 Task: Change the Trello board background using images of Bhutan from Unsplash.
Action: Mouse moved to (1067, 452)
Screenshot: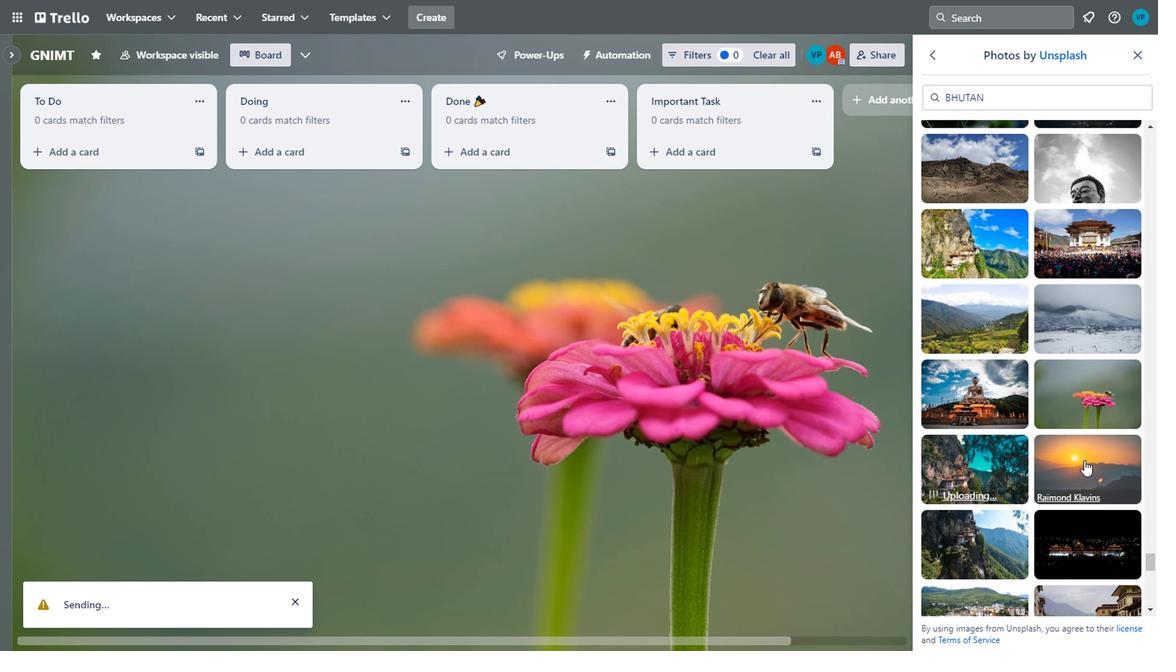 
Action: Mouse pressed left at (1067, 452)
Screenshot: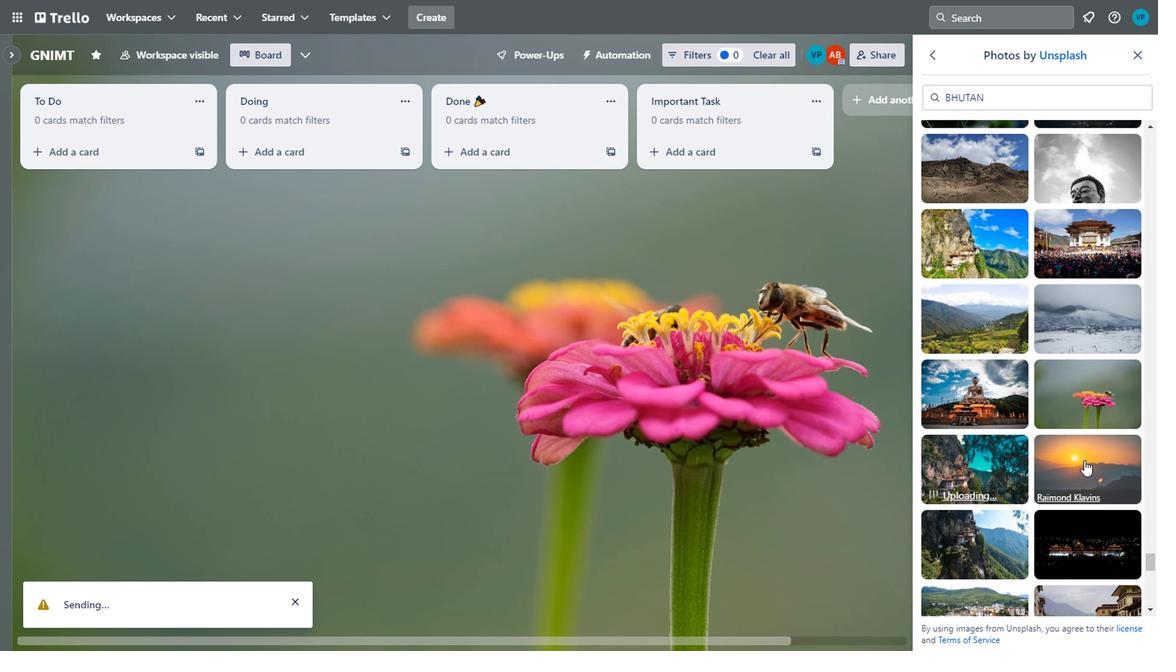 
Action: Mouse moved to (1085, 422)
Screenshot: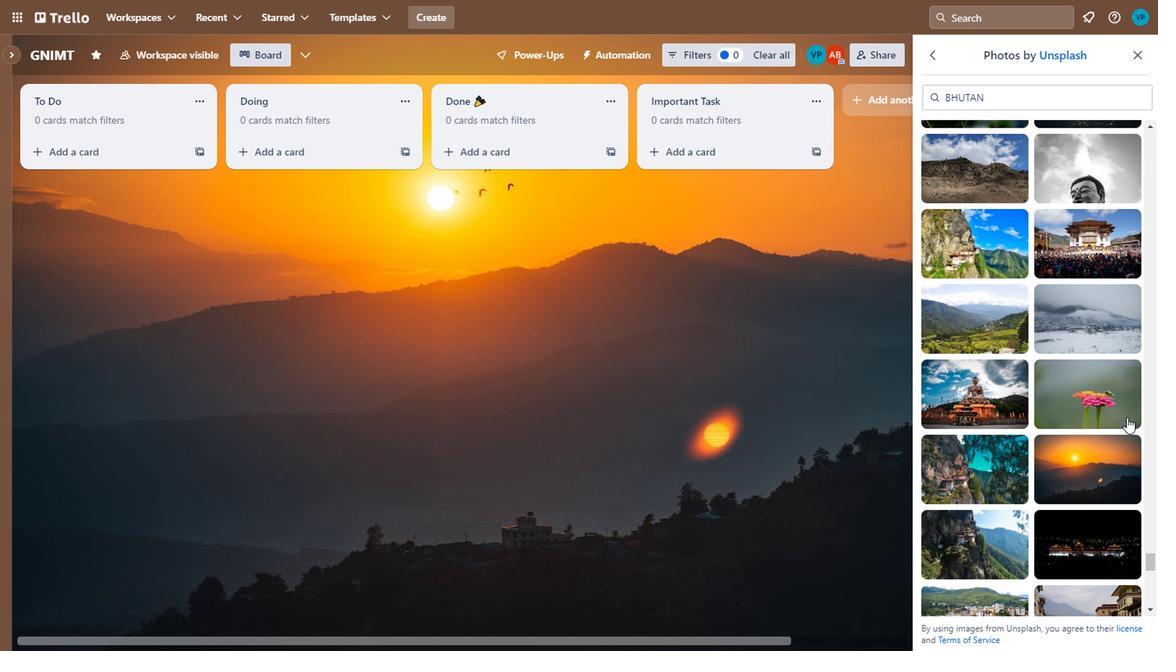 
Action: Mouse scrolled (1085, 421) with delta (0, 0)
Screenshot: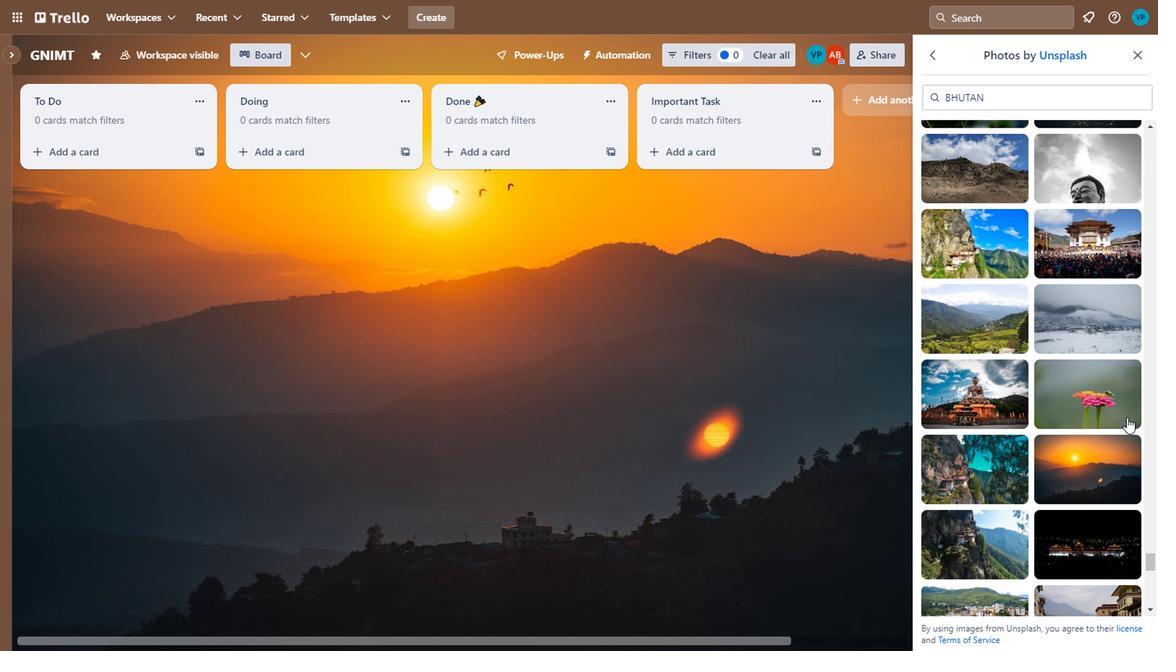 
Action: Mouse moved to (1081, 434)
Screenshot: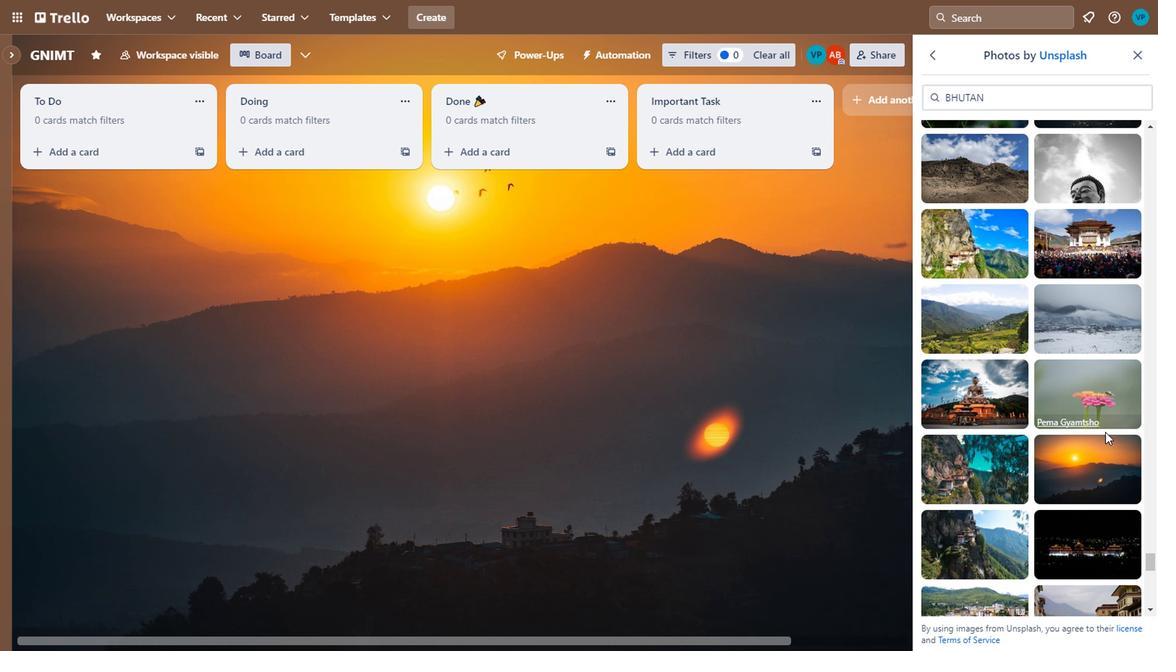 
Action: Mouse scrolled (1081, 433) with delta (0, 0)
Screenshot: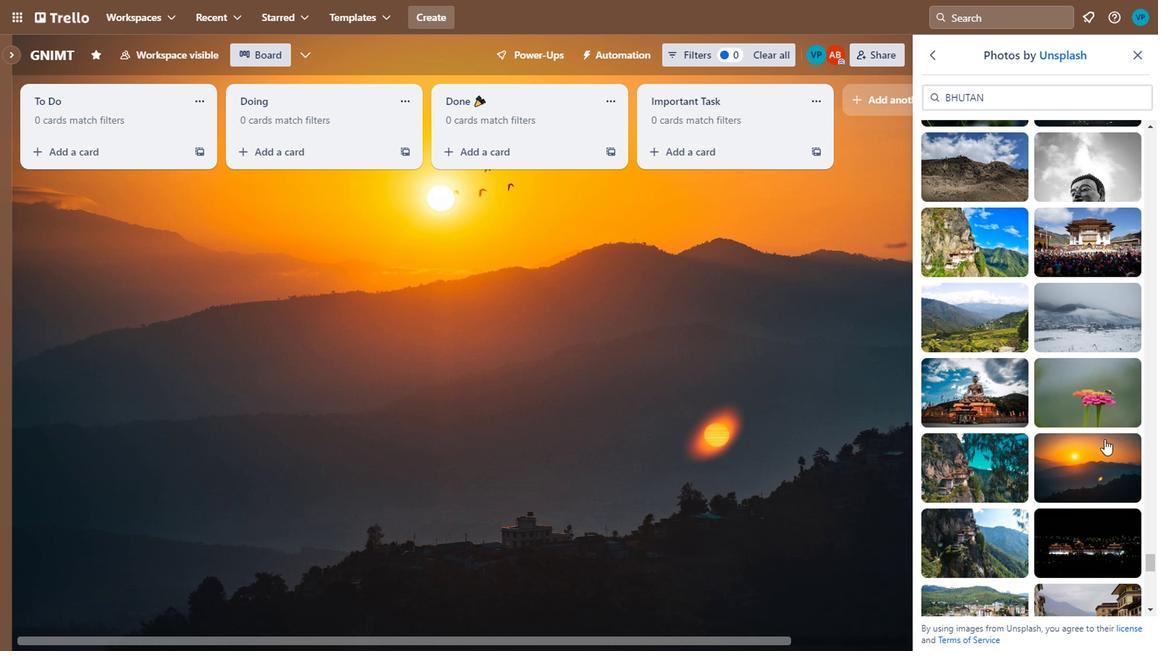 
Action: Mouse moved to (1080, 434)
Screenshot: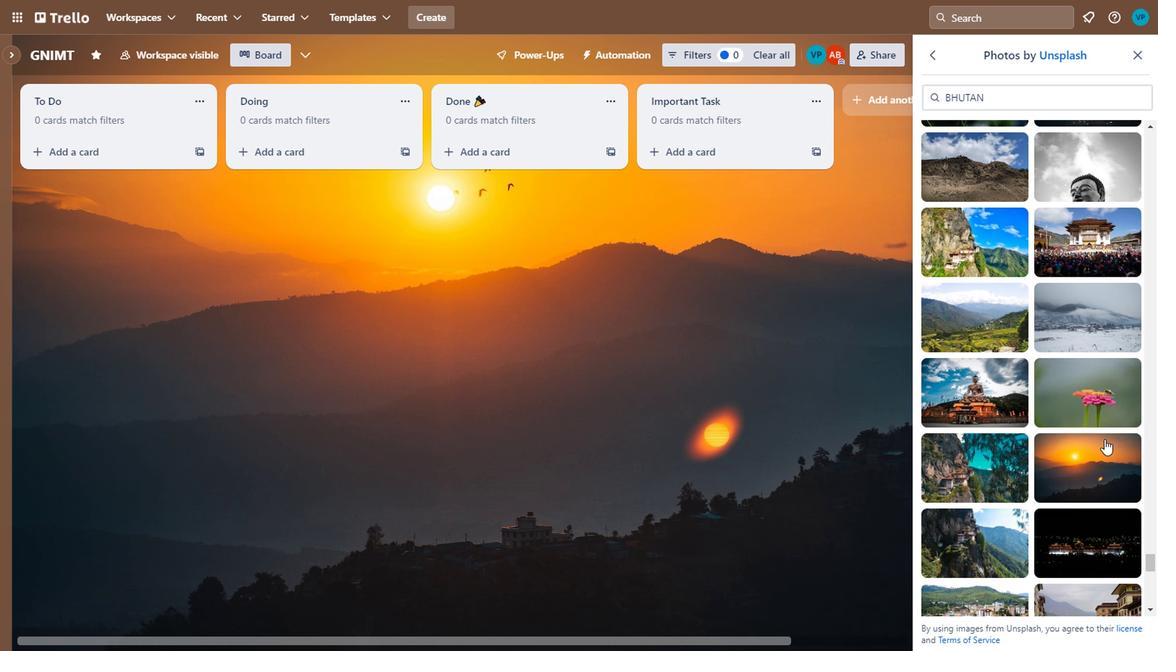 
Action: Mouse scrolled (1080, 433) with delta (0, 0)
Screenshot: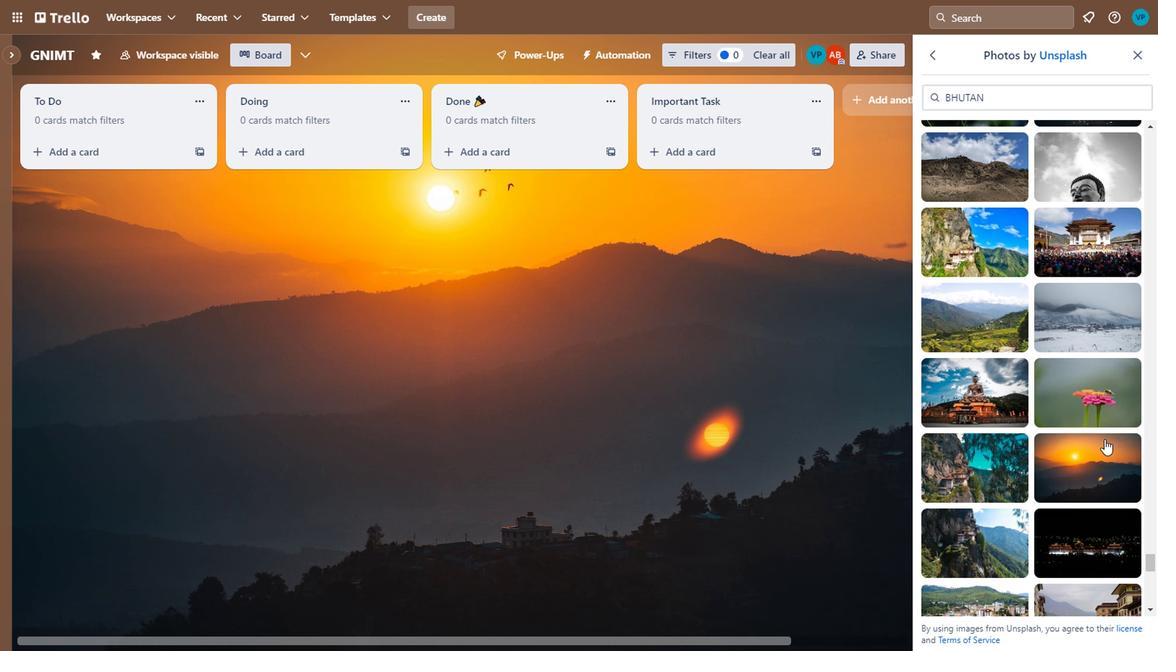 
Action: Mouse moved to (981, 320)
Screenshot: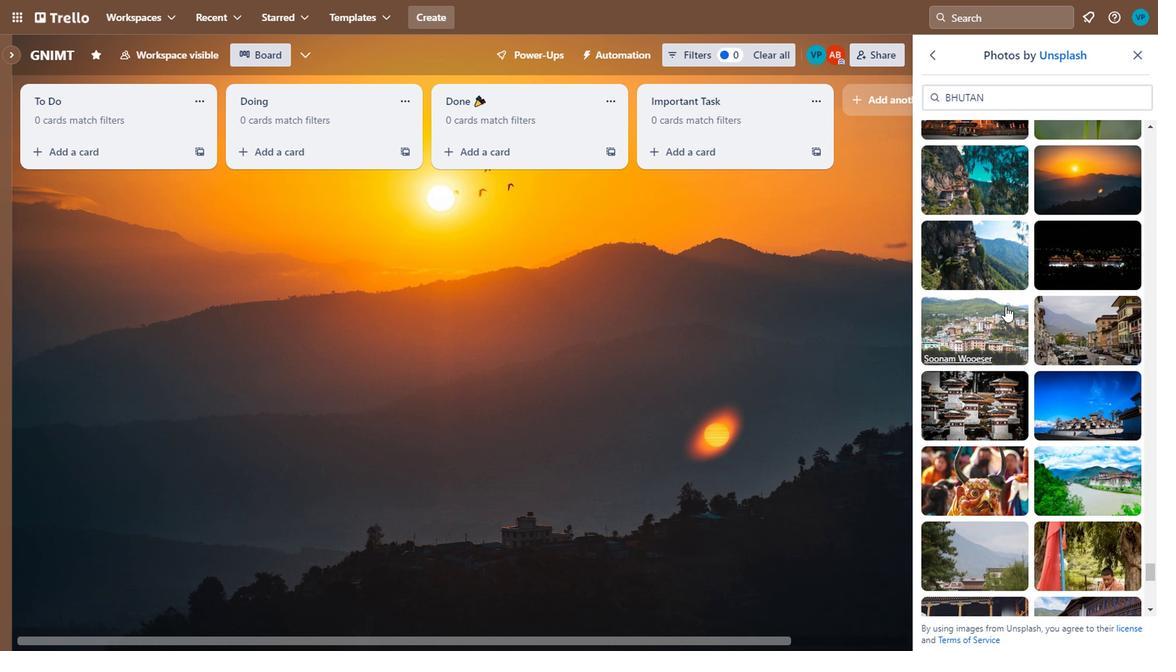 
Action: Mouse pressed left at (981, 320)
Screenshot: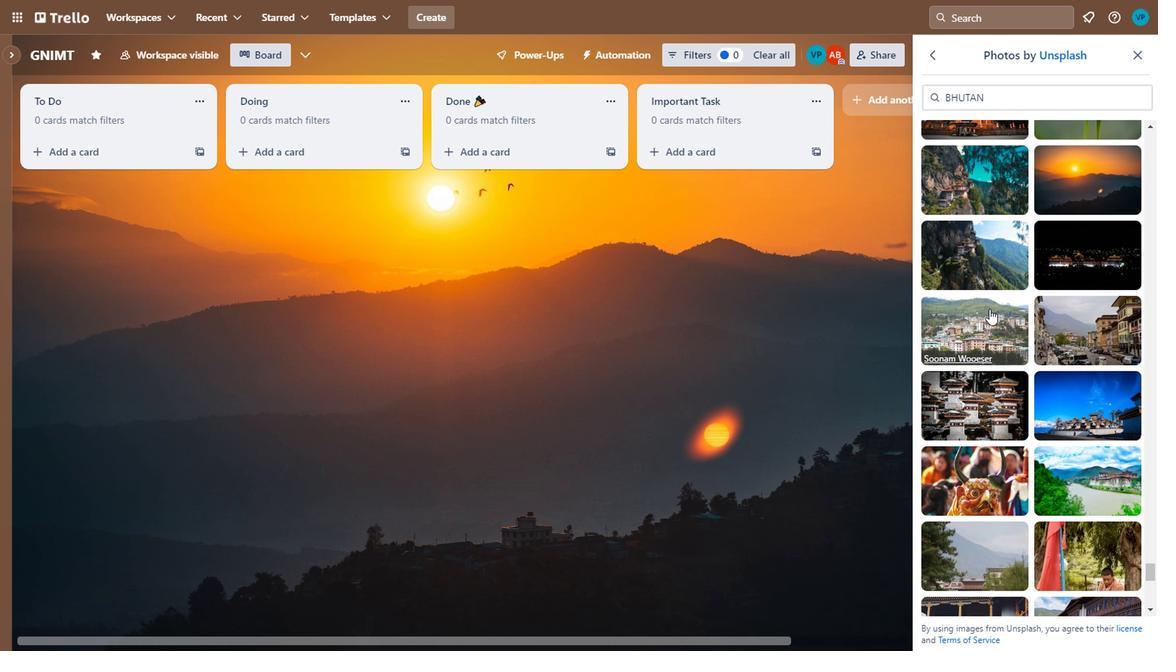 
Action: Mouse moved to (980, 386)
Screenshot: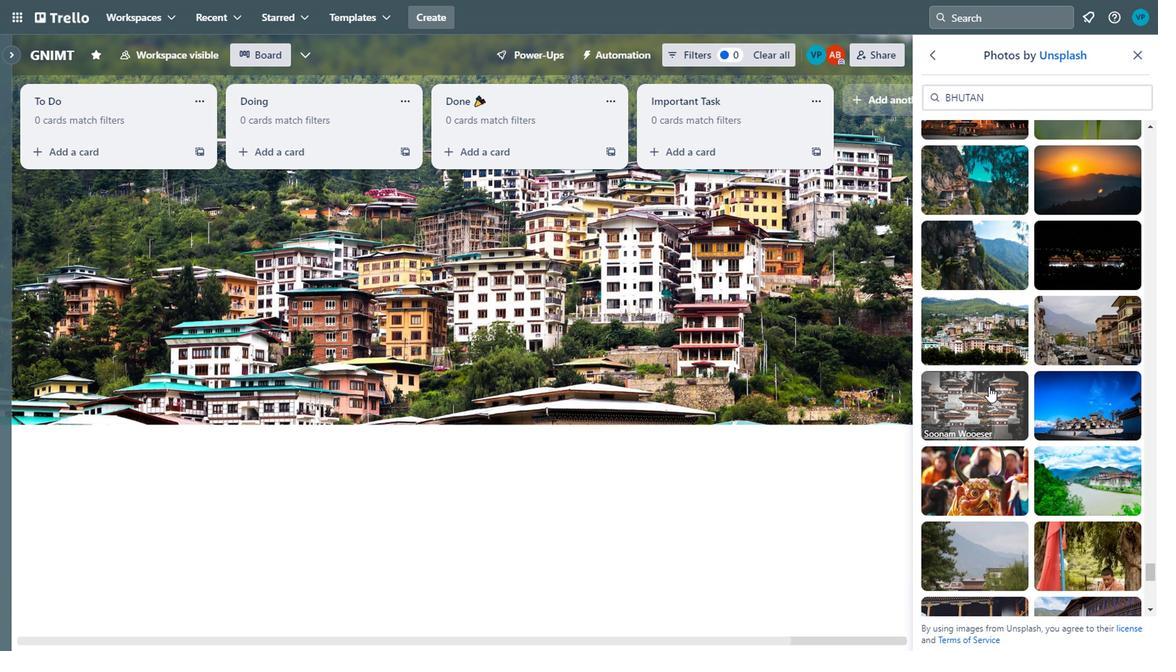 
Action: Mouse pressed left at (980, 386)
Screenshot: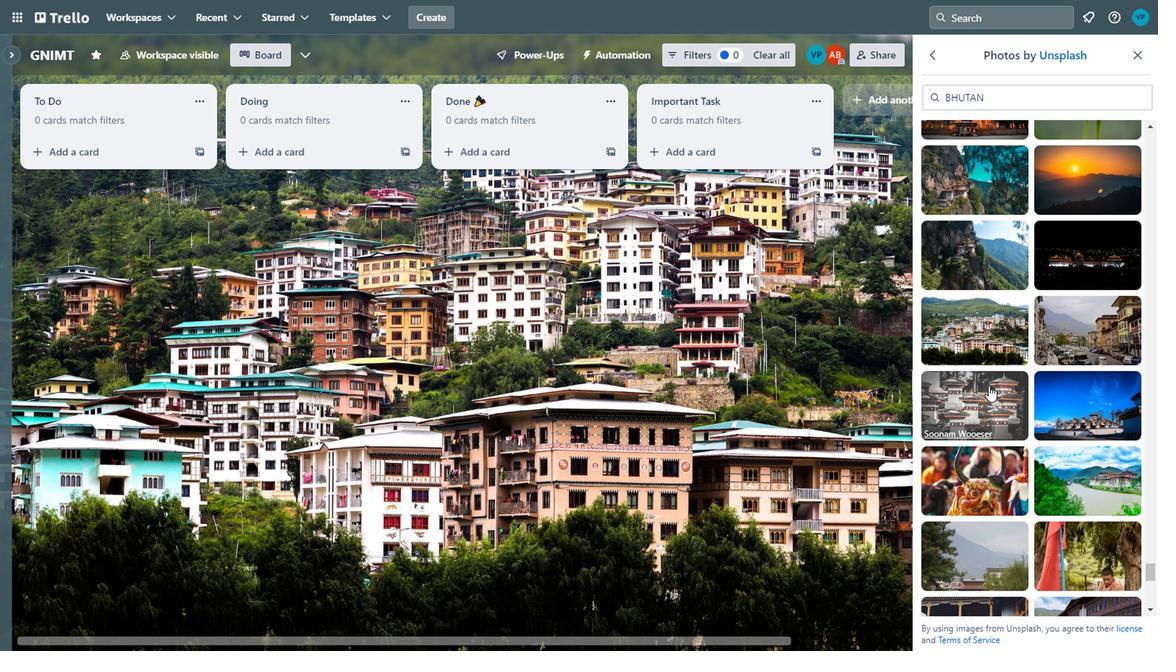
Action: Mouse moved to (1063, 388)
Screenshot: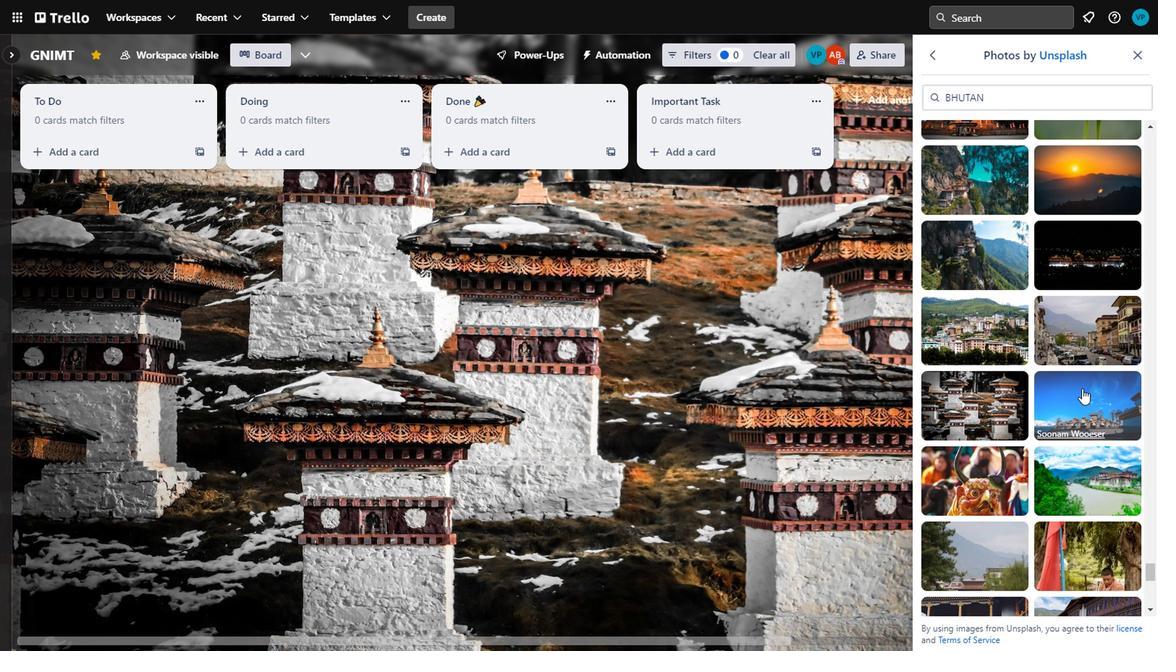 
Action: Mouse scrolled (1063, 387) with delta (0, 0)
Screenshot: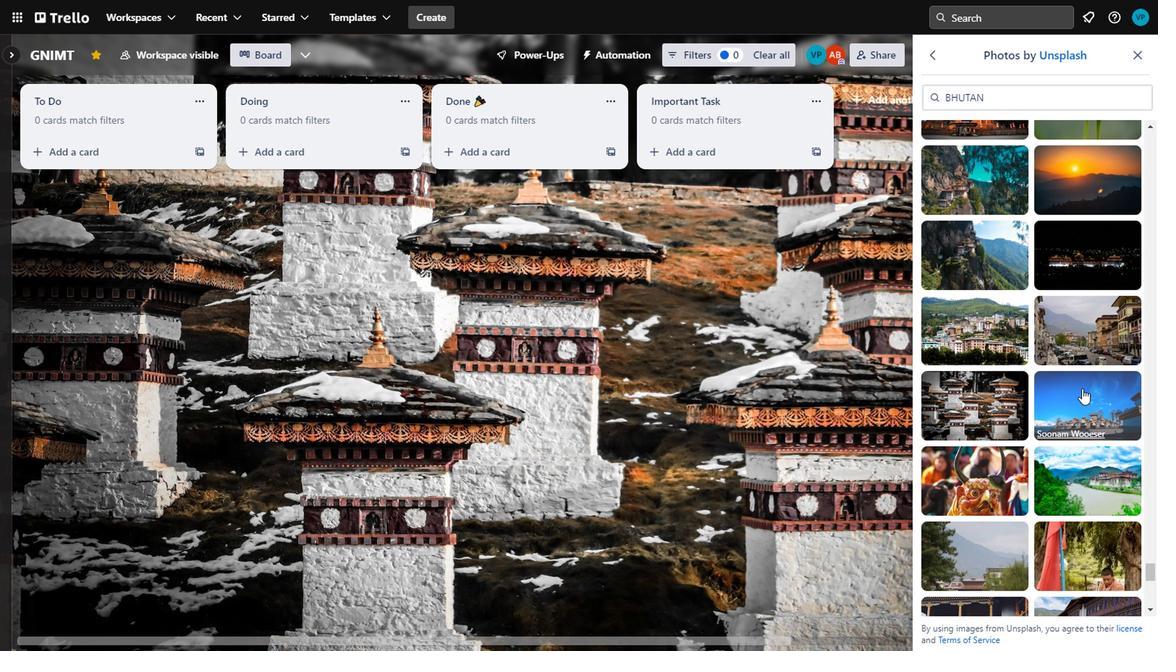 
Action: Mouse scrolled (1063, 387) with delta (0, 0)
Screenshot: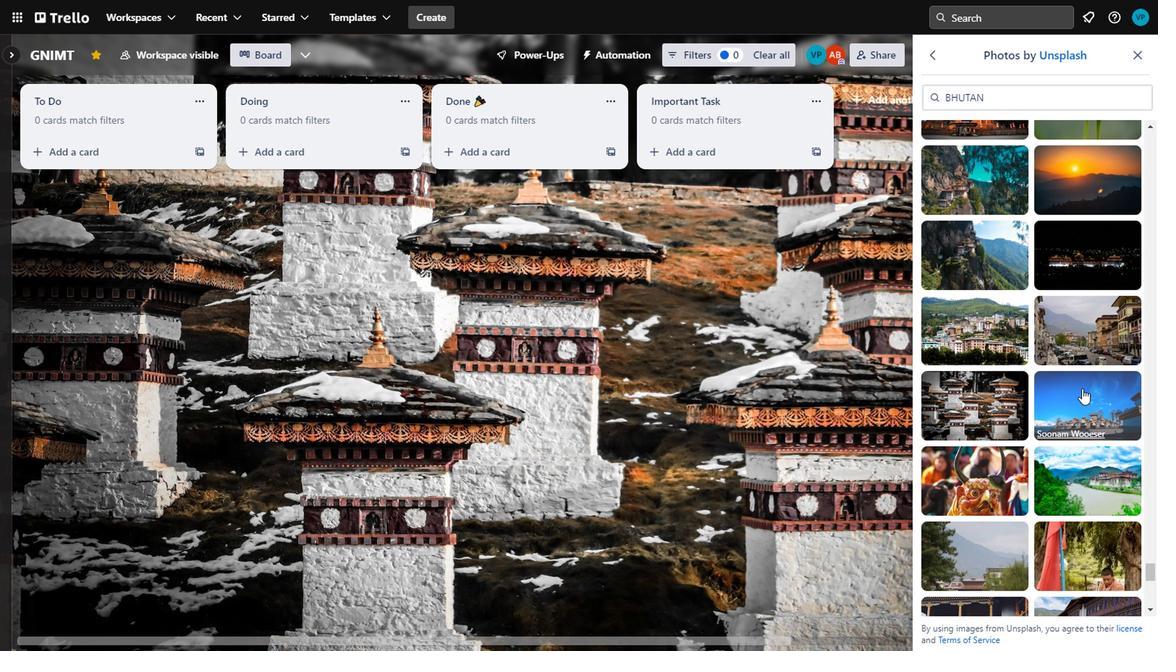 
Action: Mouse moved to (1068, 290)
Screenshot: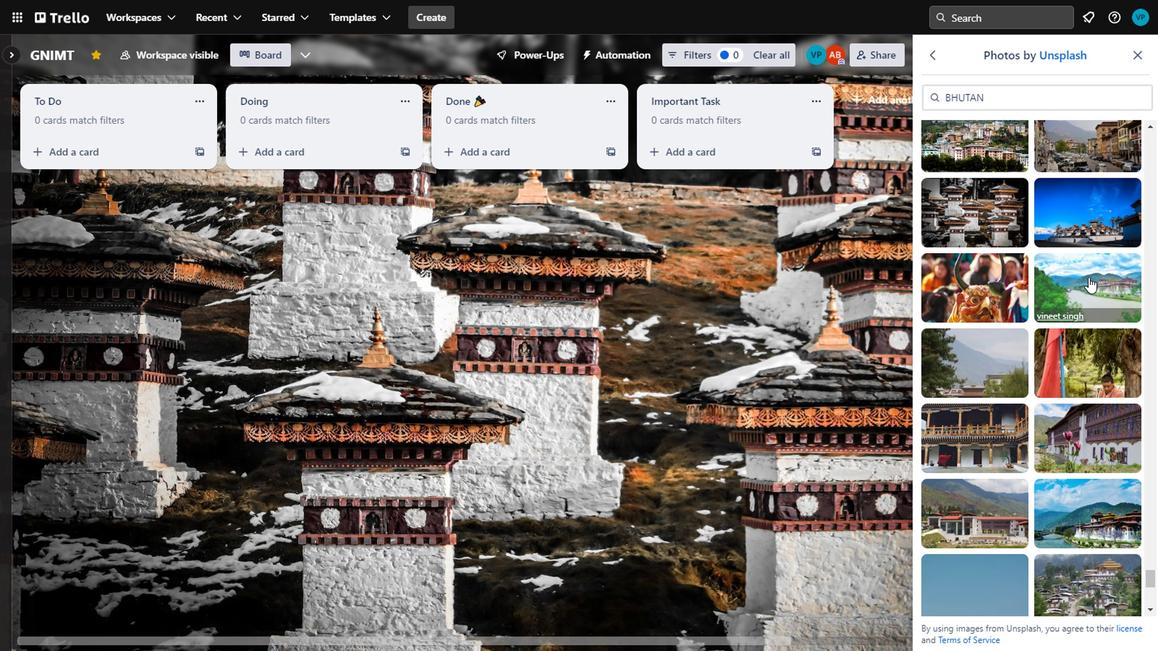 
Action: Mouse pressed left at (1068, 290)
Screenshot: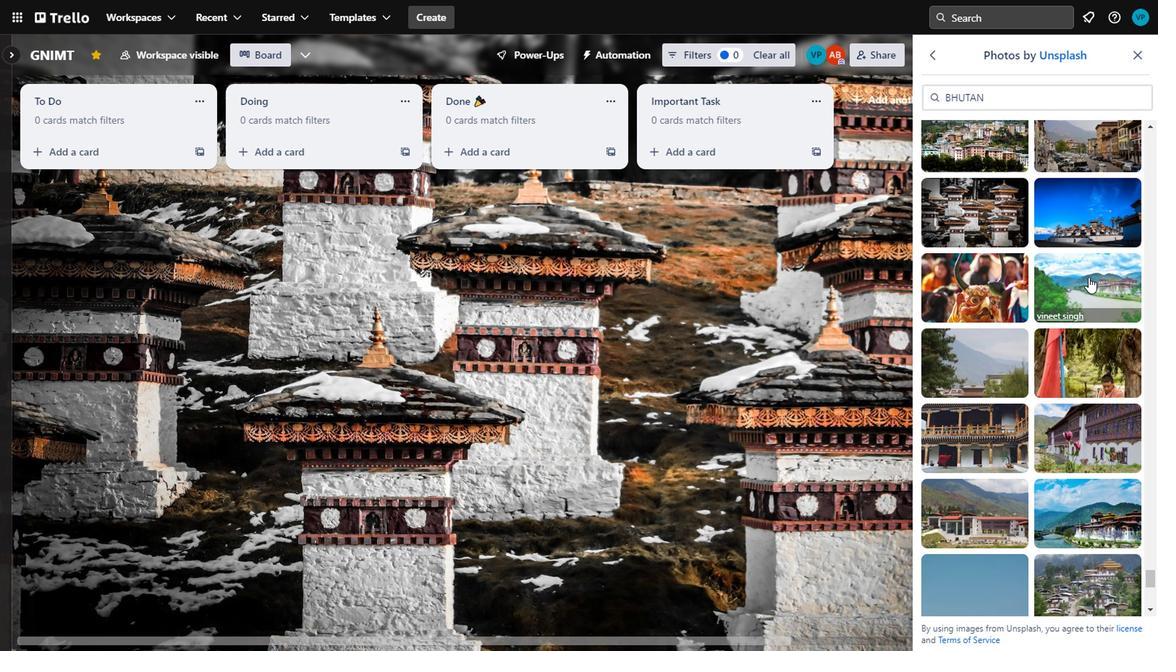 
Action: Mouse moved to (983, 355)
Screenshot: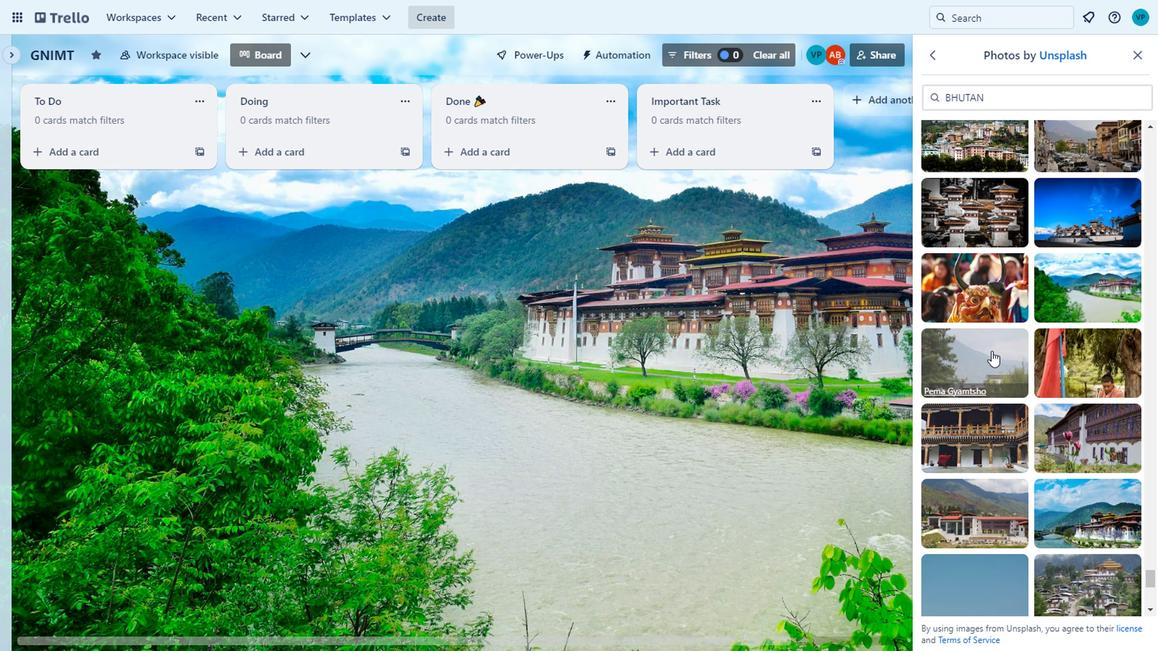 
Action: Mouse pressed left at (983, 355)
Screenshot: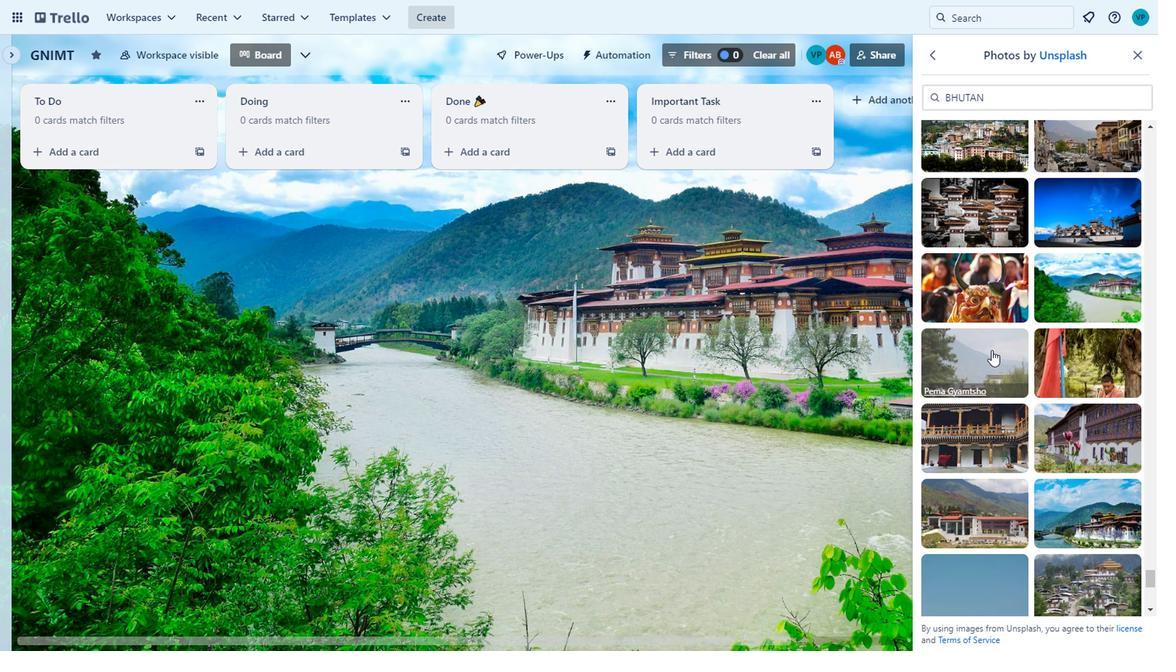 
Action: Mouse moved to (1052, 345)
Screenshot: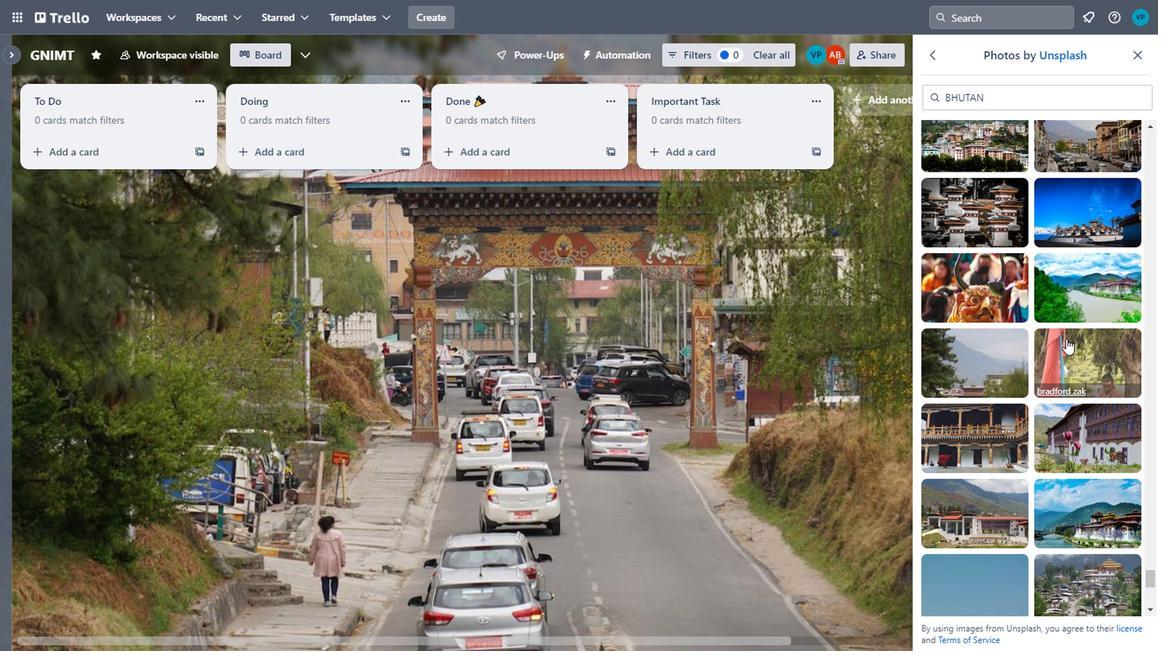 
Action: Mouse pressed left at (1052, 345)
Screenshot: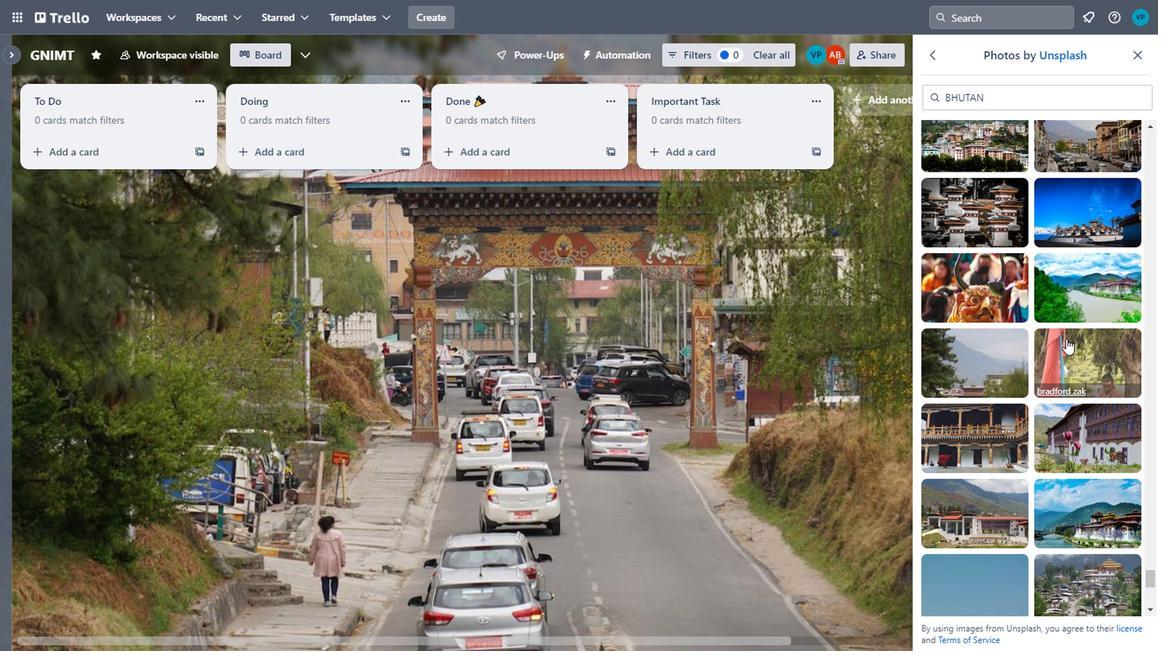
Action: Mouse moved to (974, 419)
Screenshot: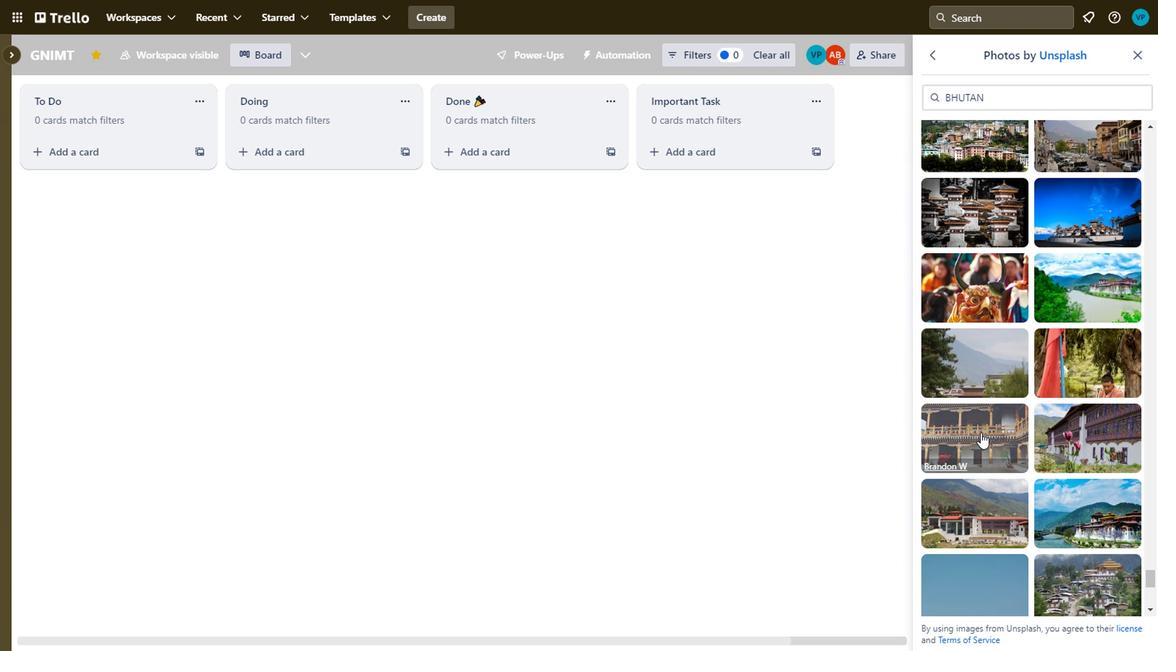 
Action: Mouse scrolled (974, 419) with delta (0, 0)
Screenshot: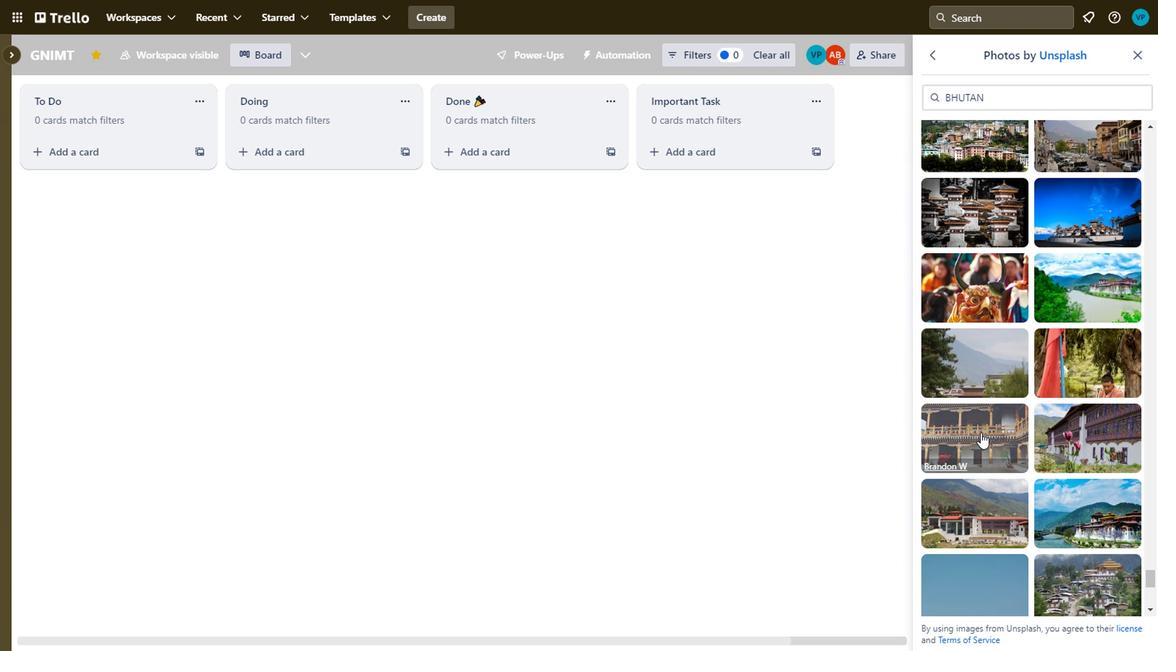 
Action: Mouse moved to (1000, 342)
Screenshot: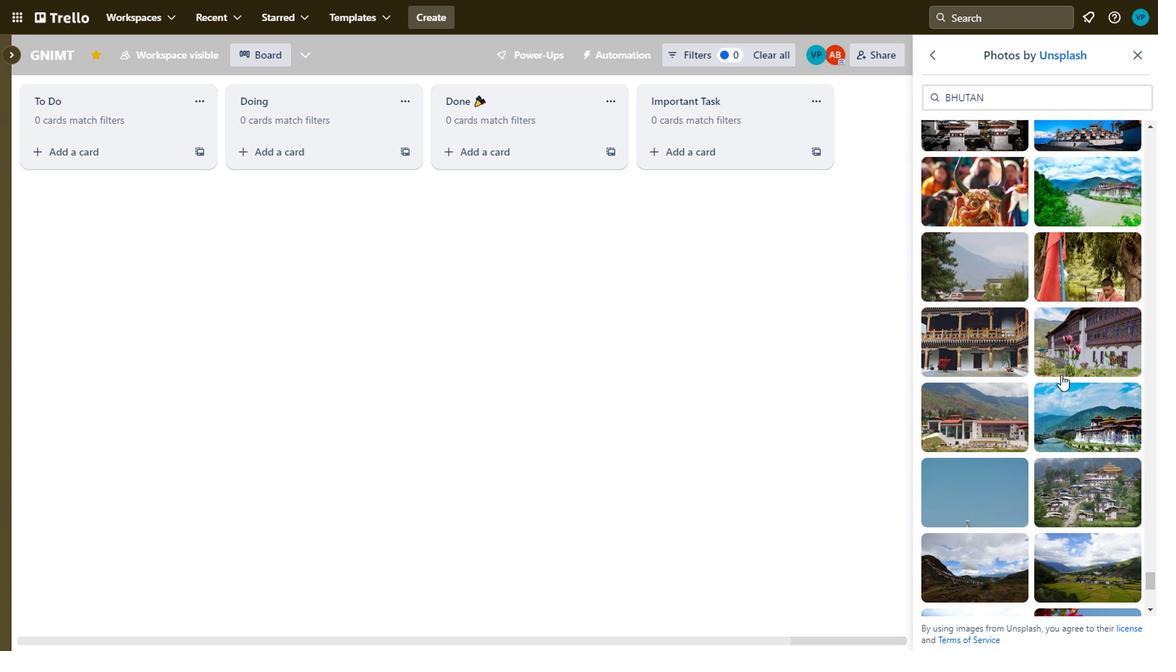 
Action: Mouse pressed left at (1000, 342)
Screenshot: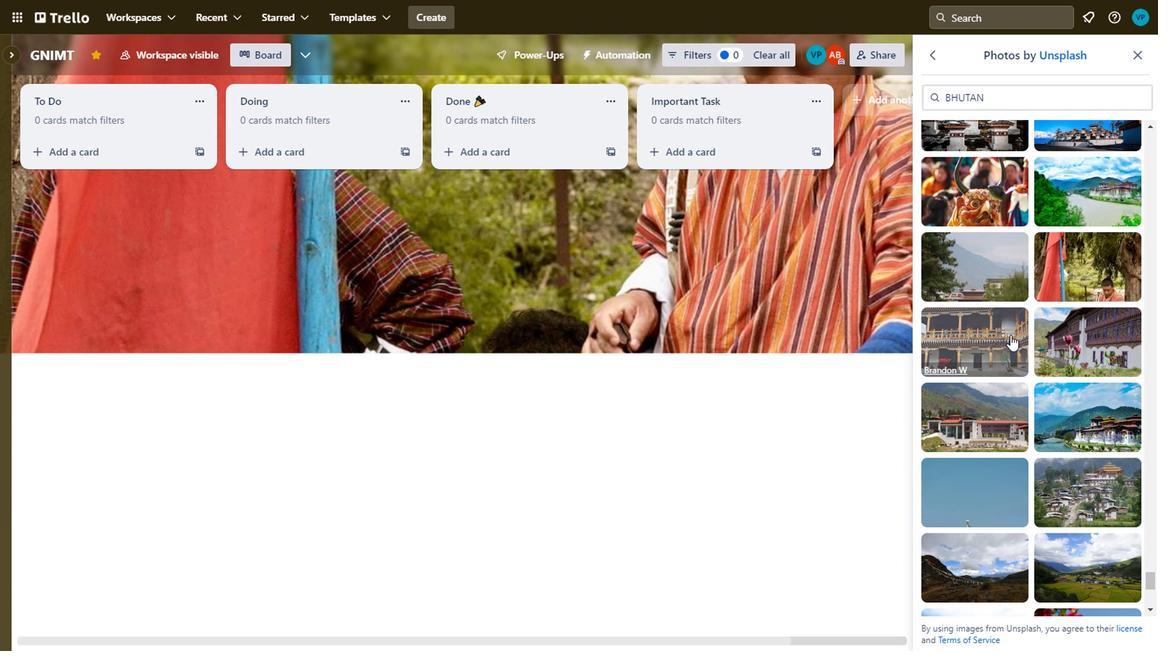 
Action: Mouse moved to (1049, 329)
Screenshot: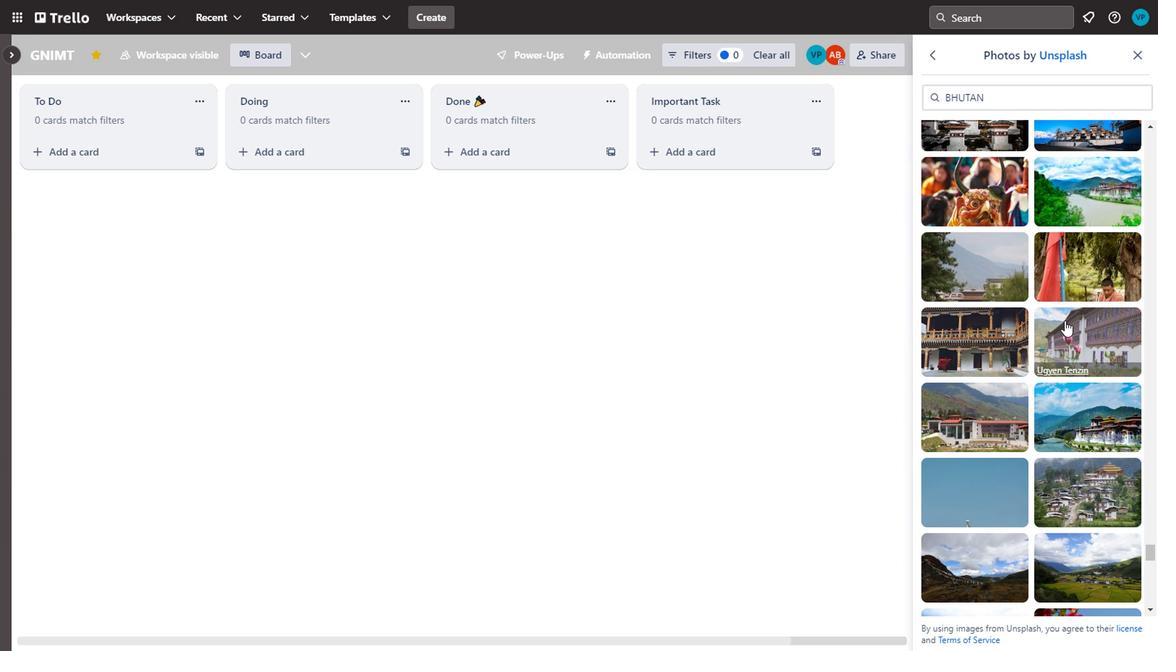 
Action: Mouse pressed left at (1049, 329)
Screenshot: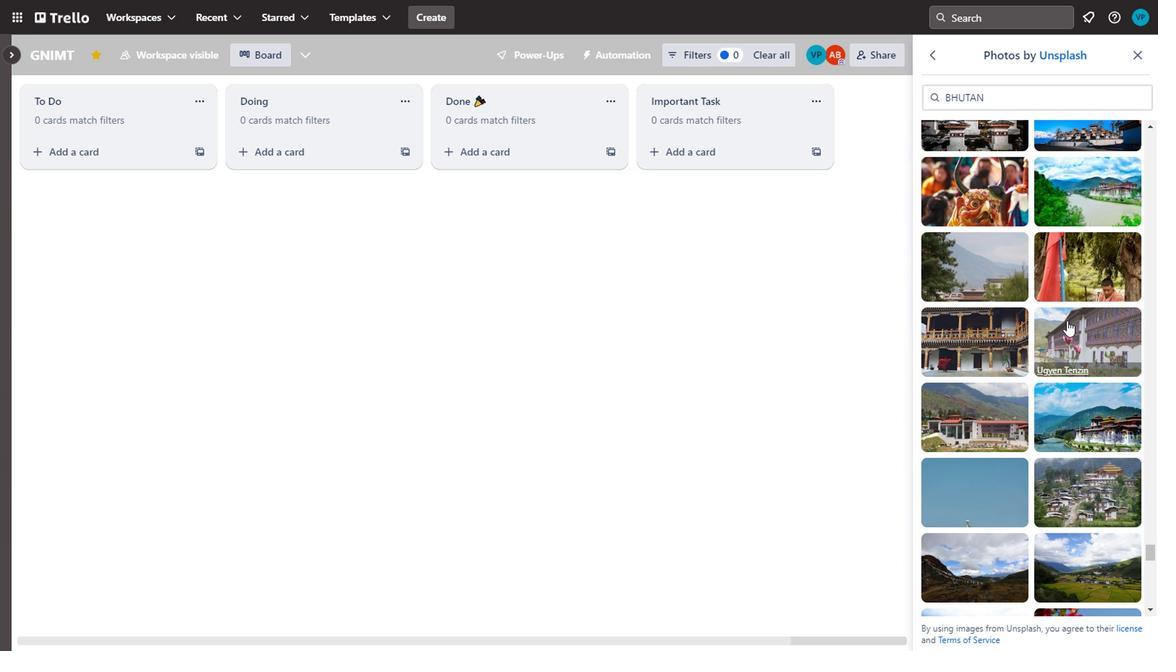 
Action: Mouse moved to (1067, 401)
Screenshot: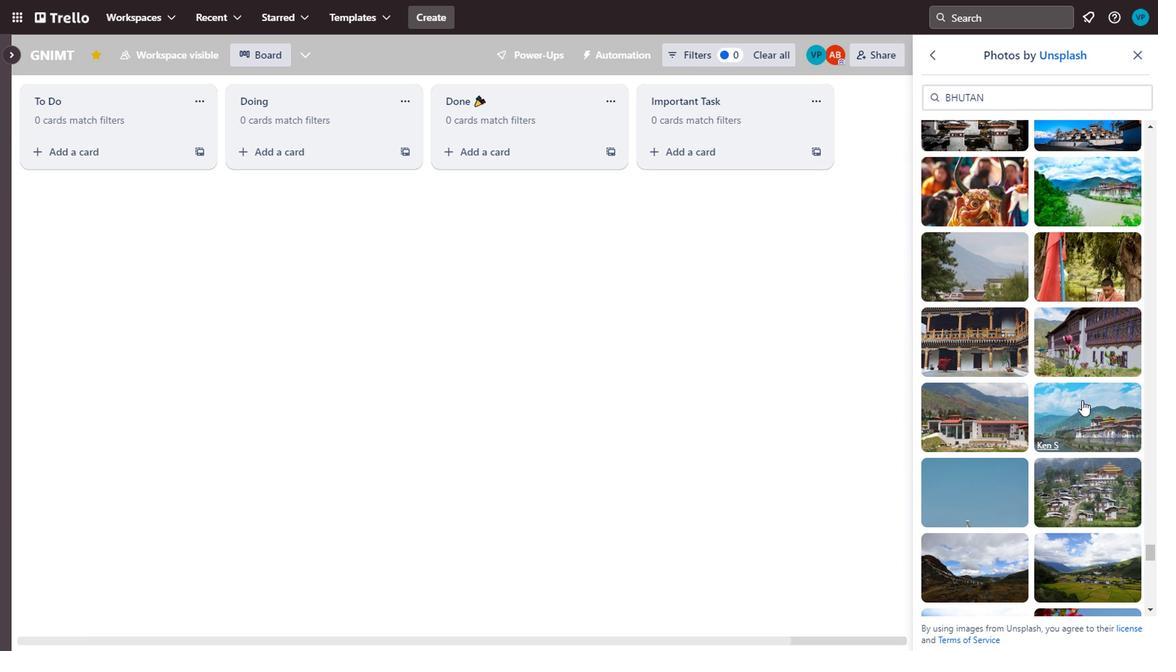 
Action: Mouse pressed left at (1067, 401)
Screenshot: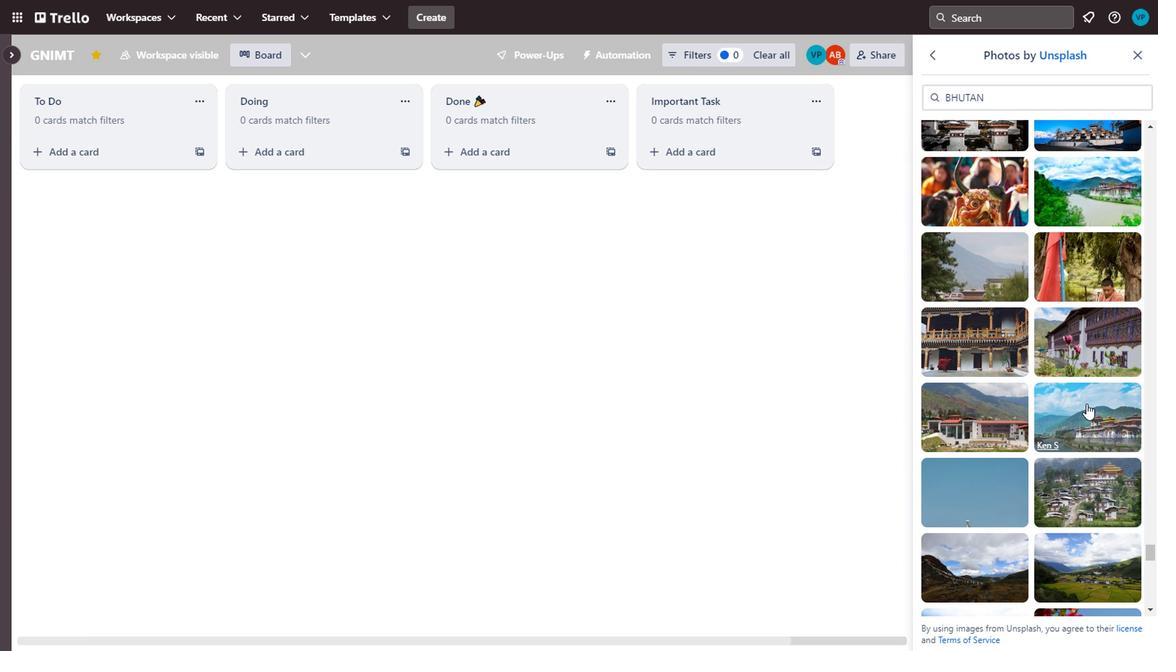 
Action: Mouse moved to (1050, 396)
Screenshot: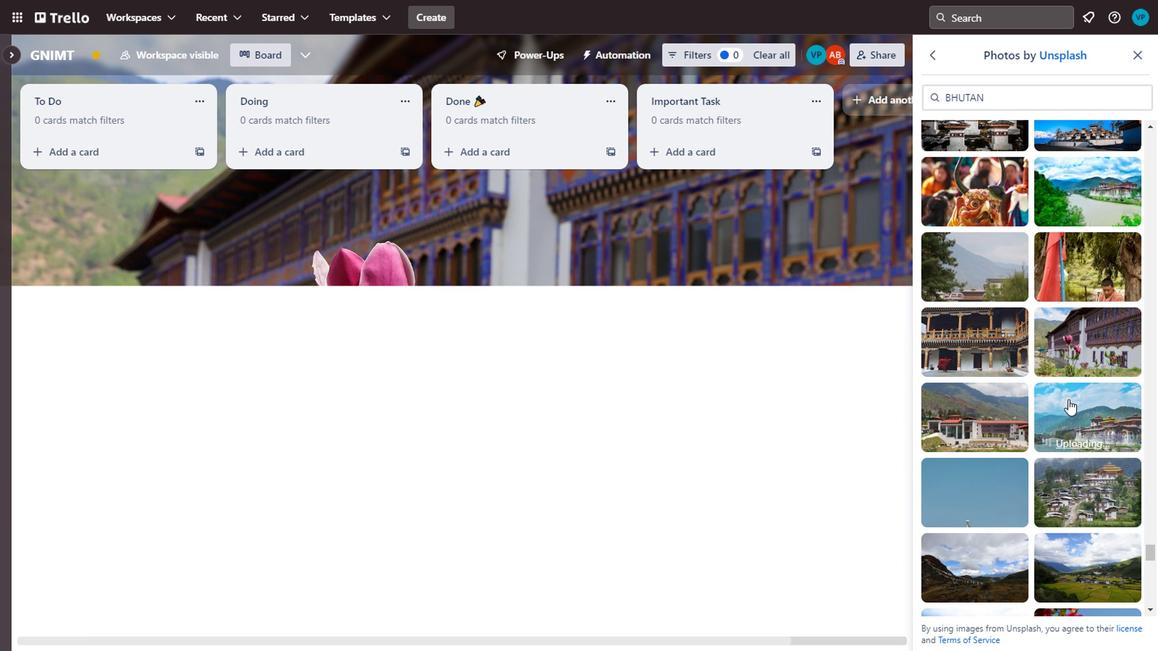 
Action: Mouse scrolled (1050, 396) with delta (0, 0)
Screenshot: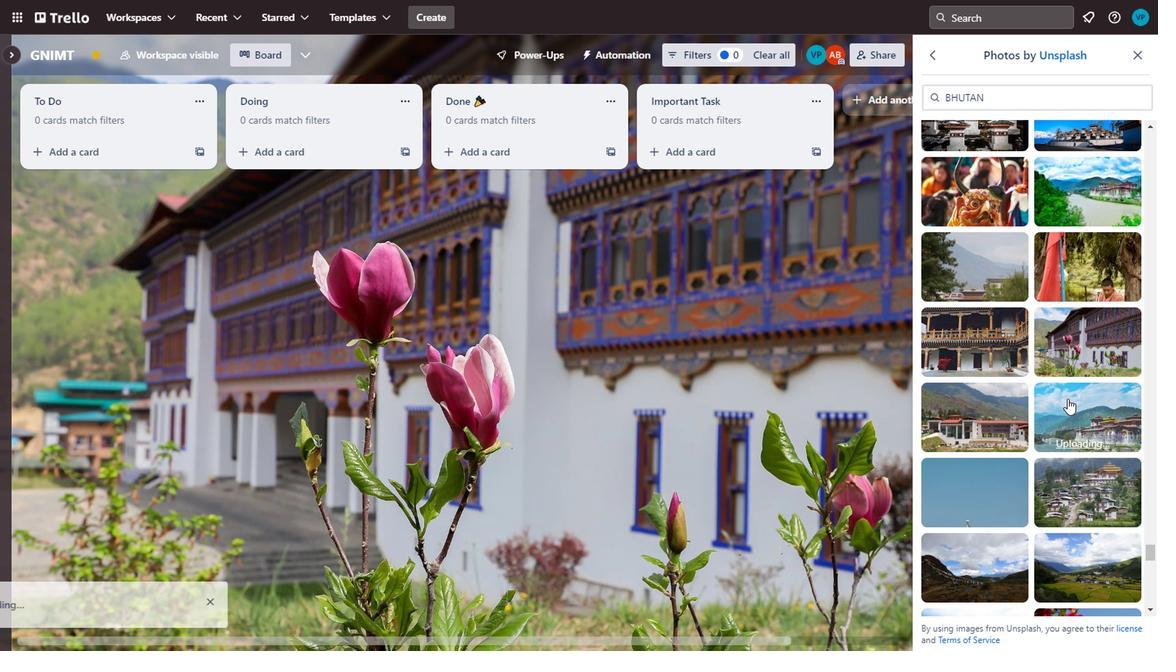 
Action: Mouse moved to (1056, 381)
Screenshot: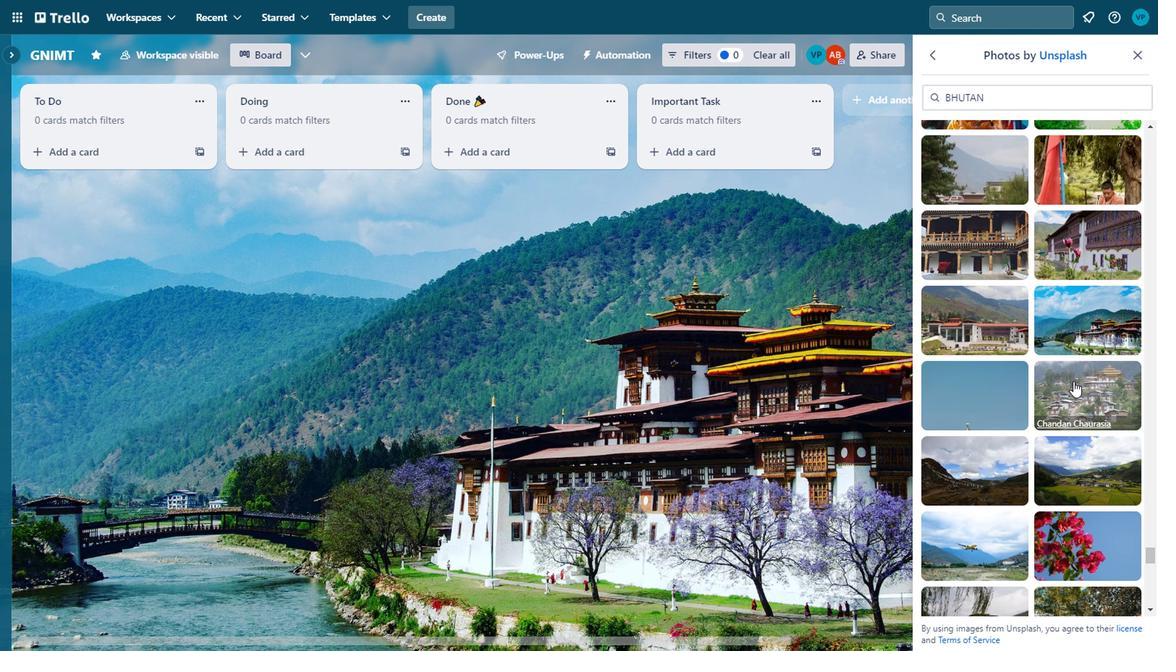 
Action: Mouse scrolled (1056, 381) with delta (0, 0)
Screenshot: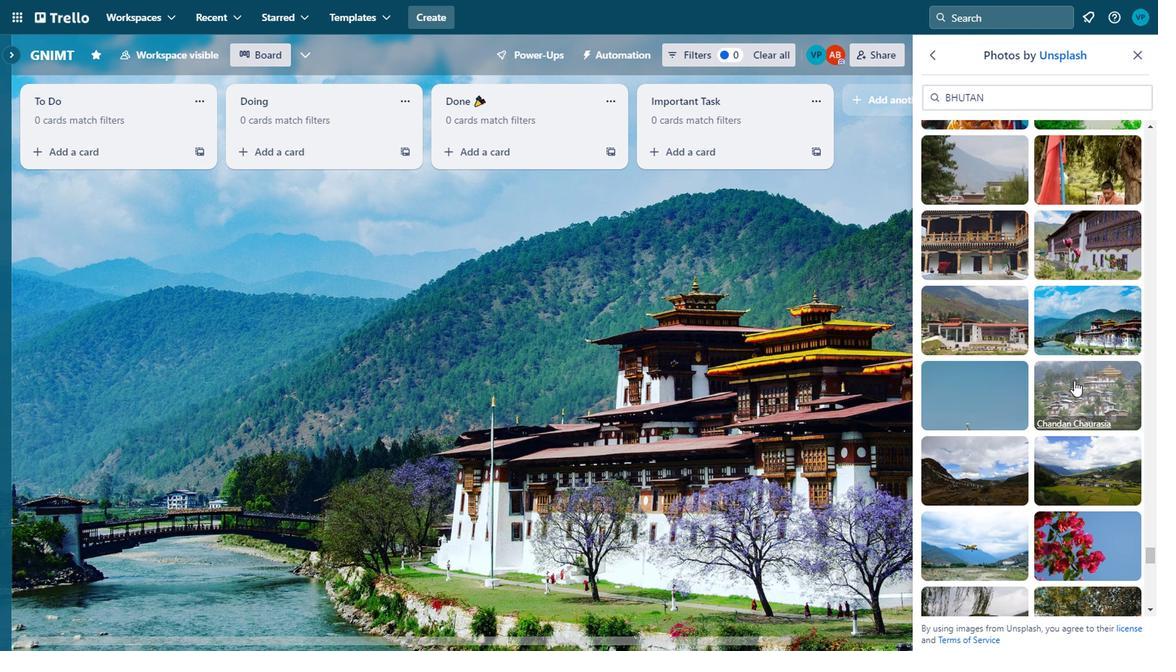 
Action: Mouse moved to (986, 367)
Screenshot: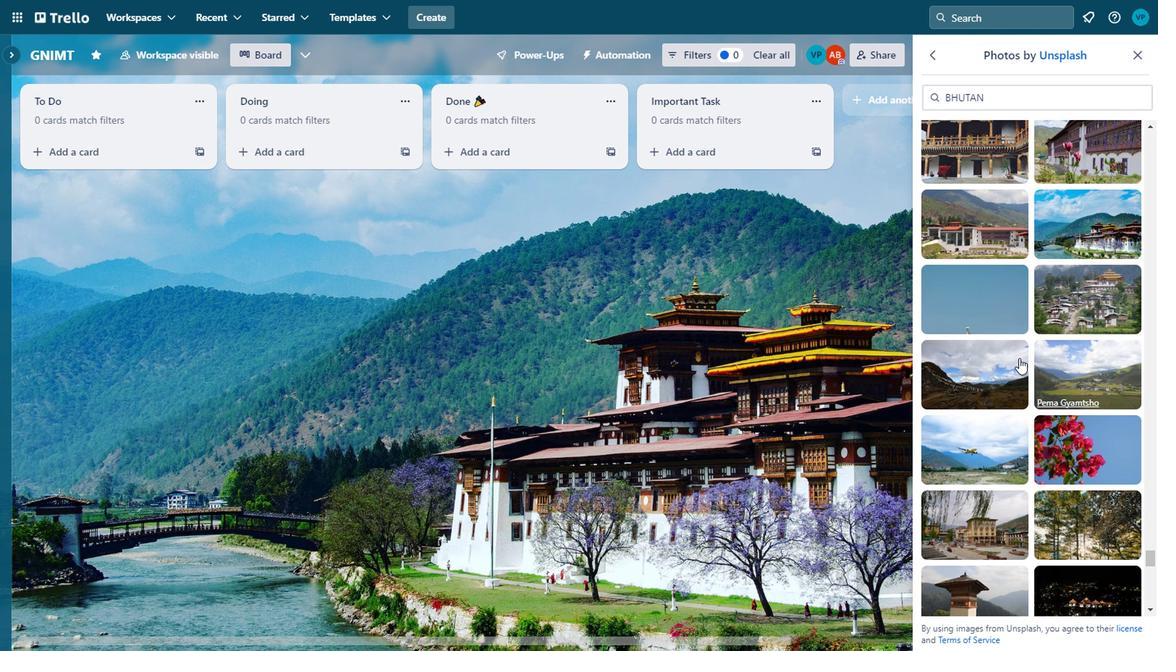 
Action: Mouse pressed left at (986, 367)
Screenshot: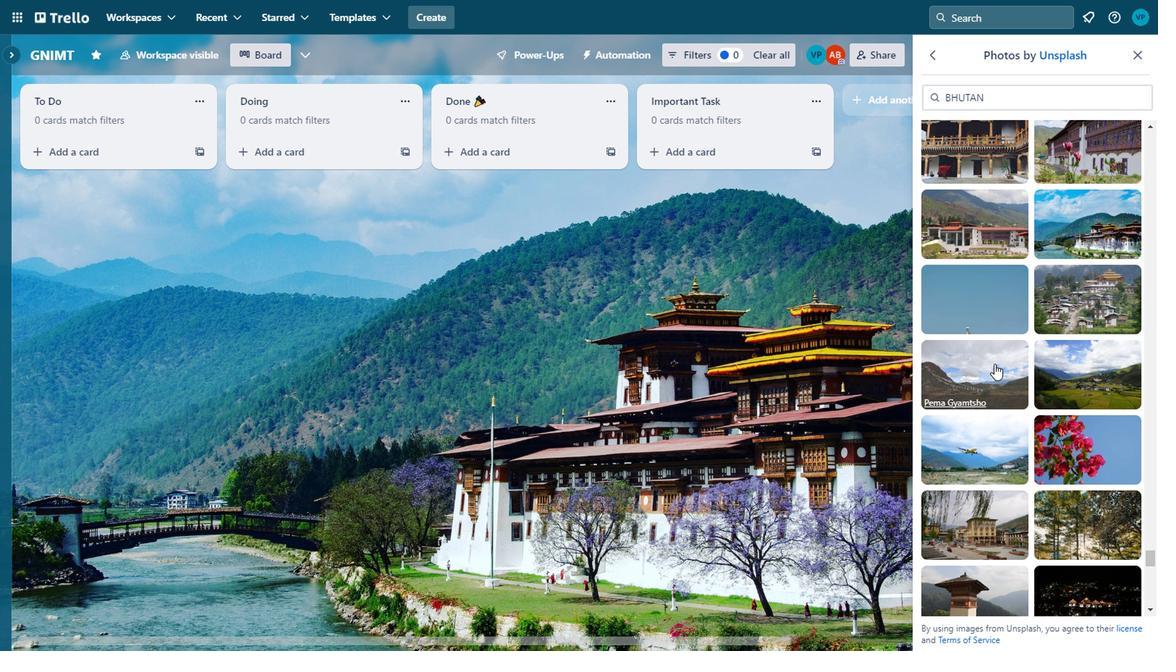 
Action: Mouse moved to (1059, 373)
Screenshot: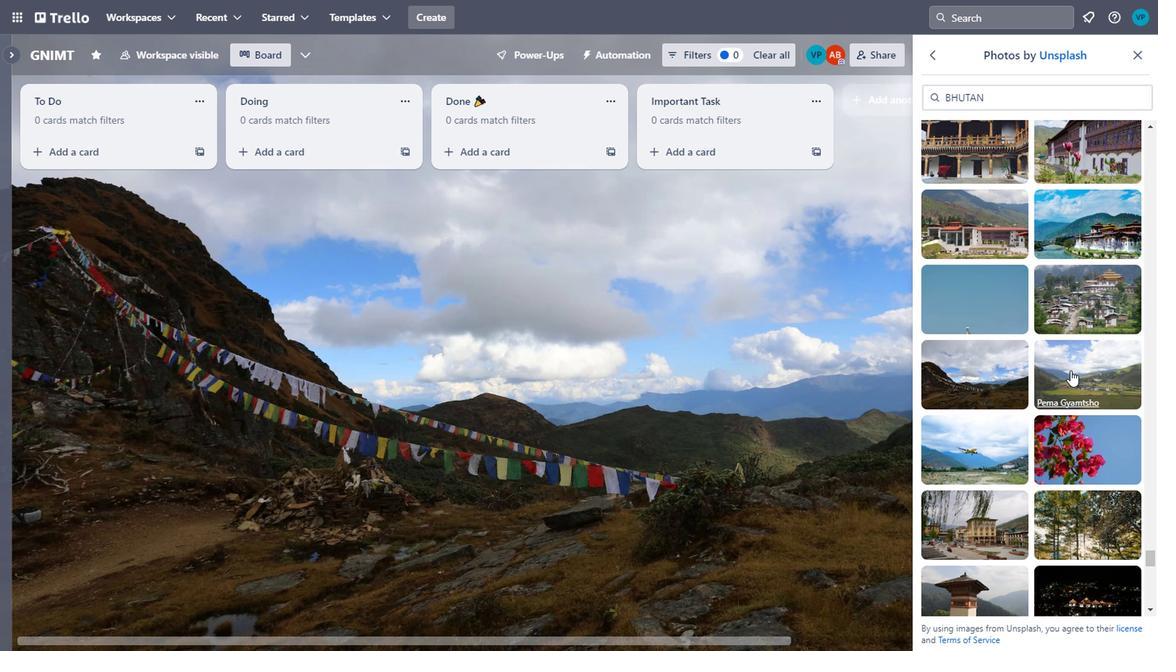 
Action: Mouse pressed left at (1059, 373)
Screenshot: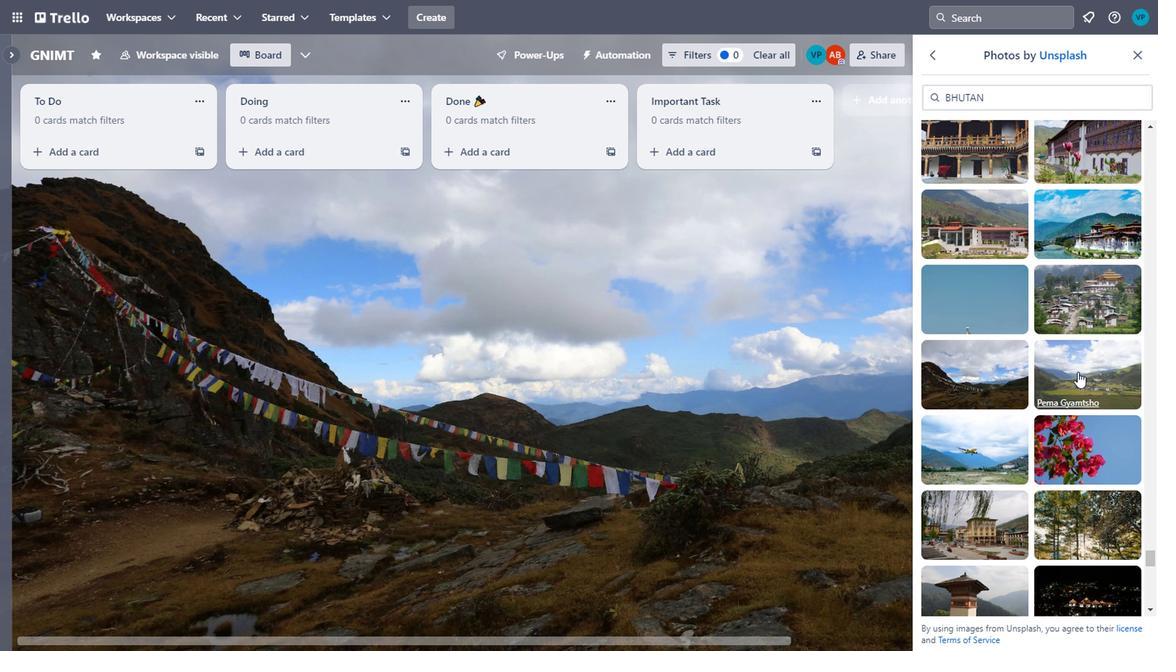 
Action: Mouse moved to (1056, 366)
Screenshot: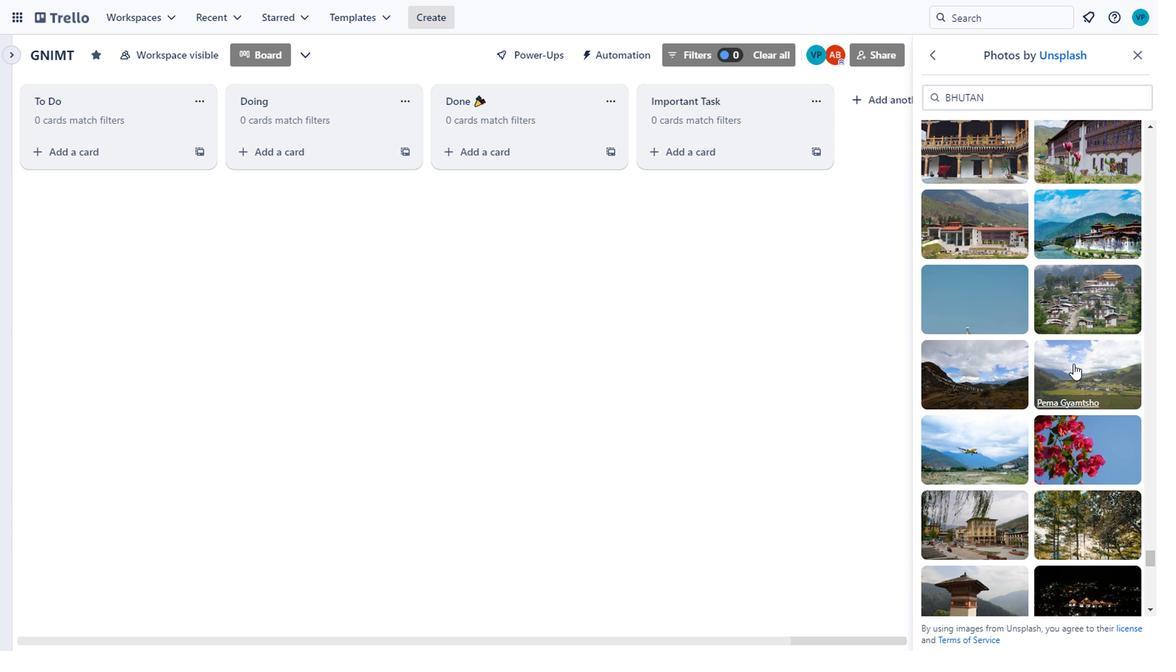 
Action: Mouse pressed left at (1056, 366)
Screenshot: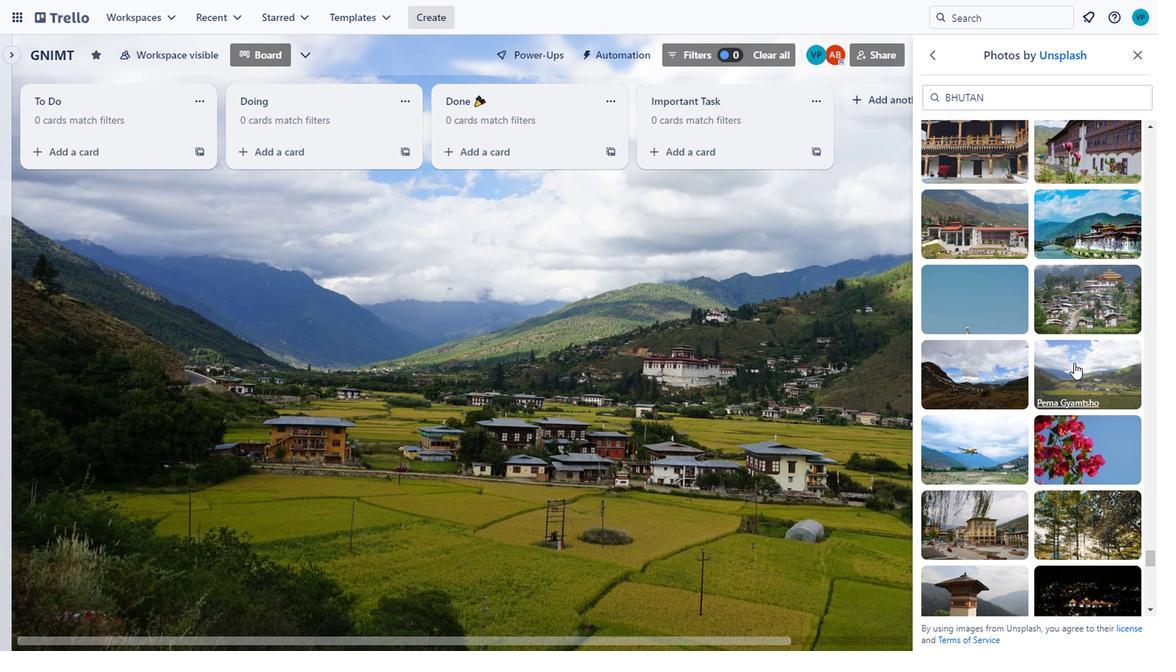 
Action: Mouse moved to (1053, 359)
Screenshot: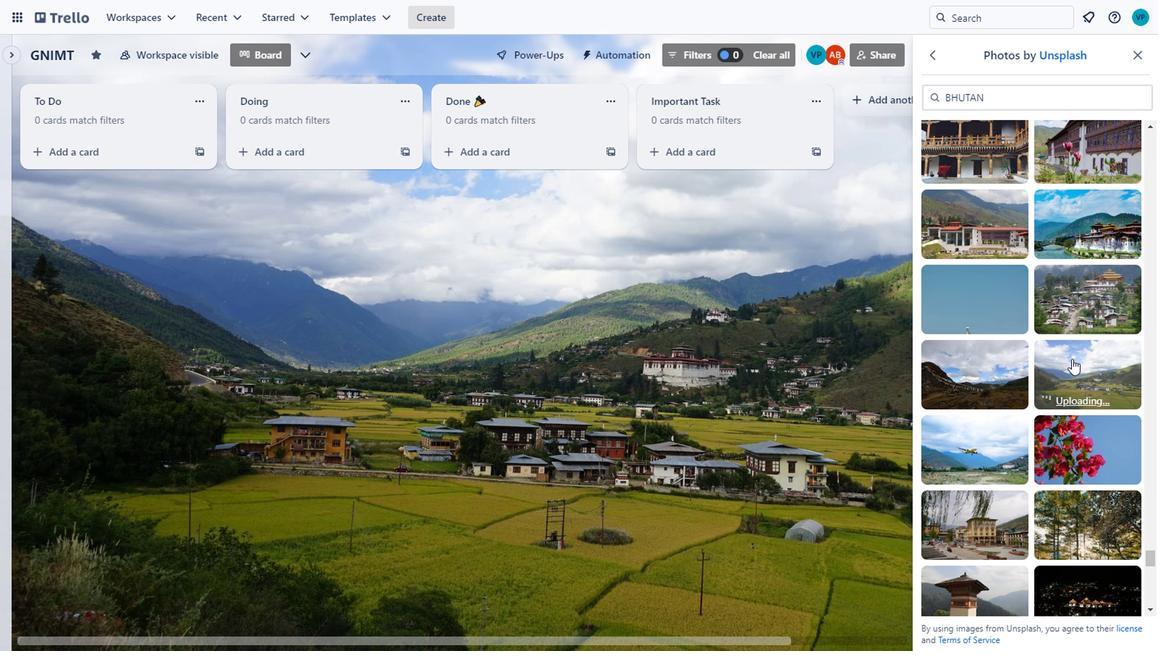 
Action: Mouse scrolled (1053, 358) with delta (0, 0)
Screenshot: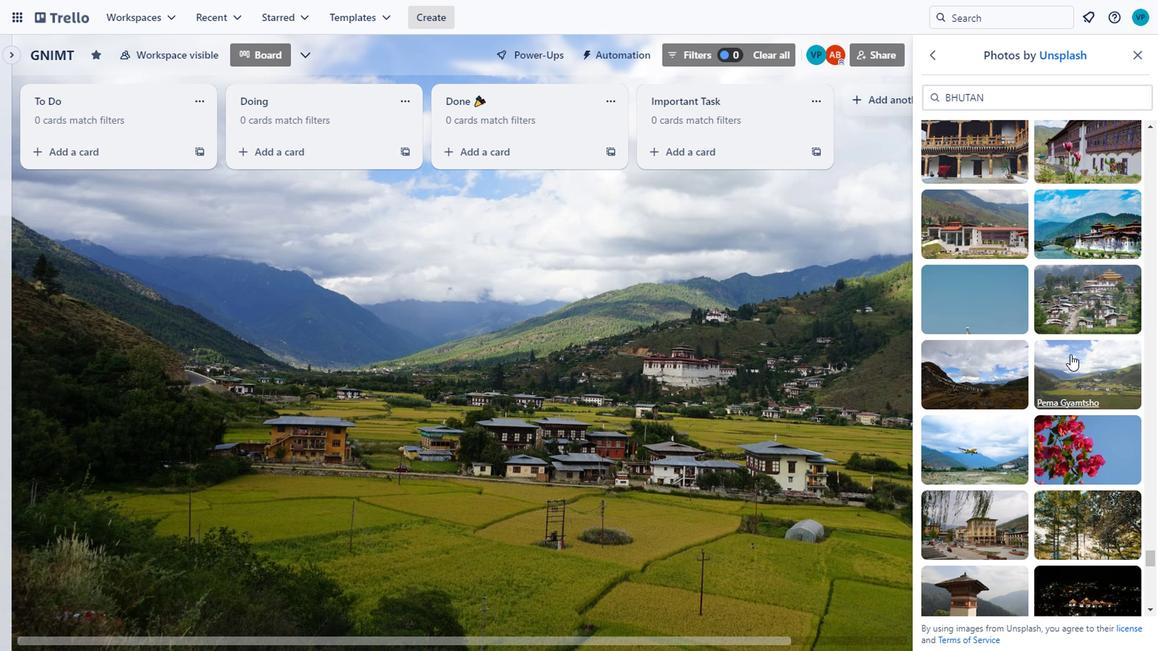 
Action: Mouse moved to (1057, 347)
Screenshot: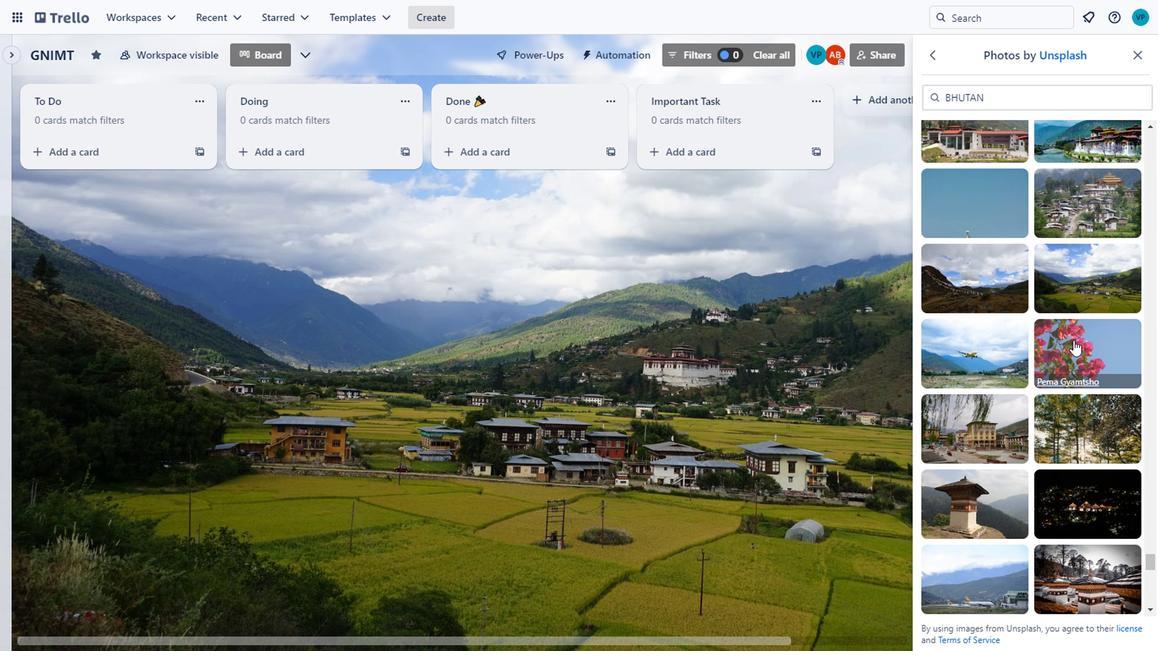 
Action: Mouse pressed left at (1057, 347)
Screenshot: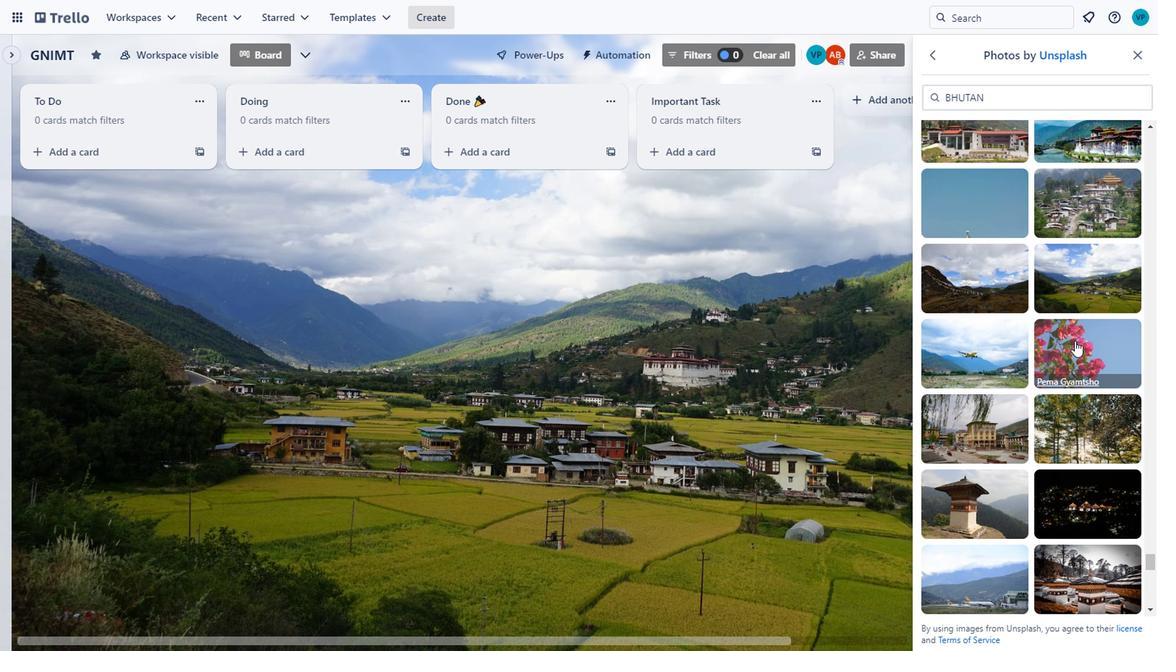 
Action: Mouse moved to (1053, 343)
Screenshot: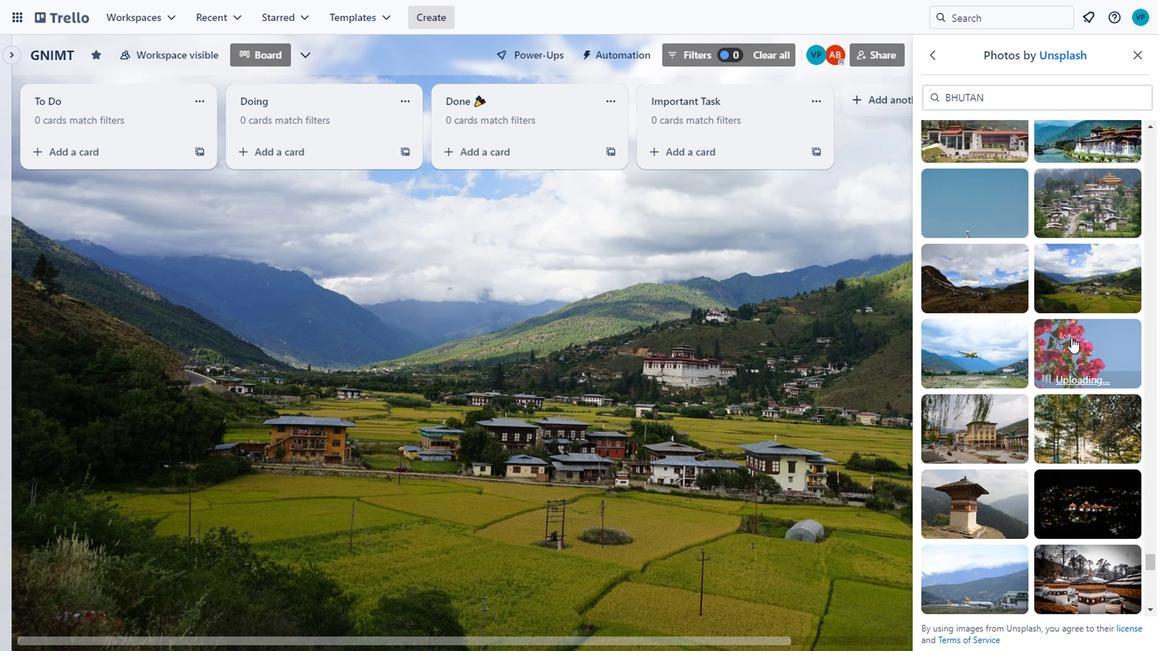 
Action: Mouse scrolled (1053, 343) with delta (0, 0)
Screenshot: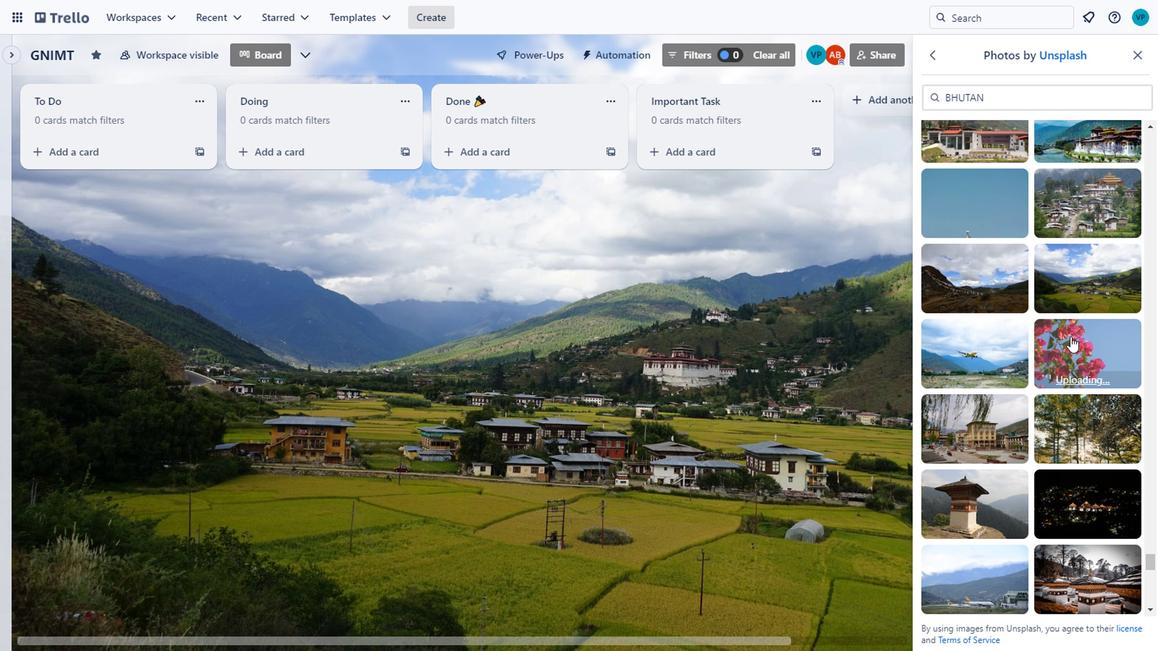 
Action: Mouse scrolled (1053, 343) with delta (0, 0)
Screenshot: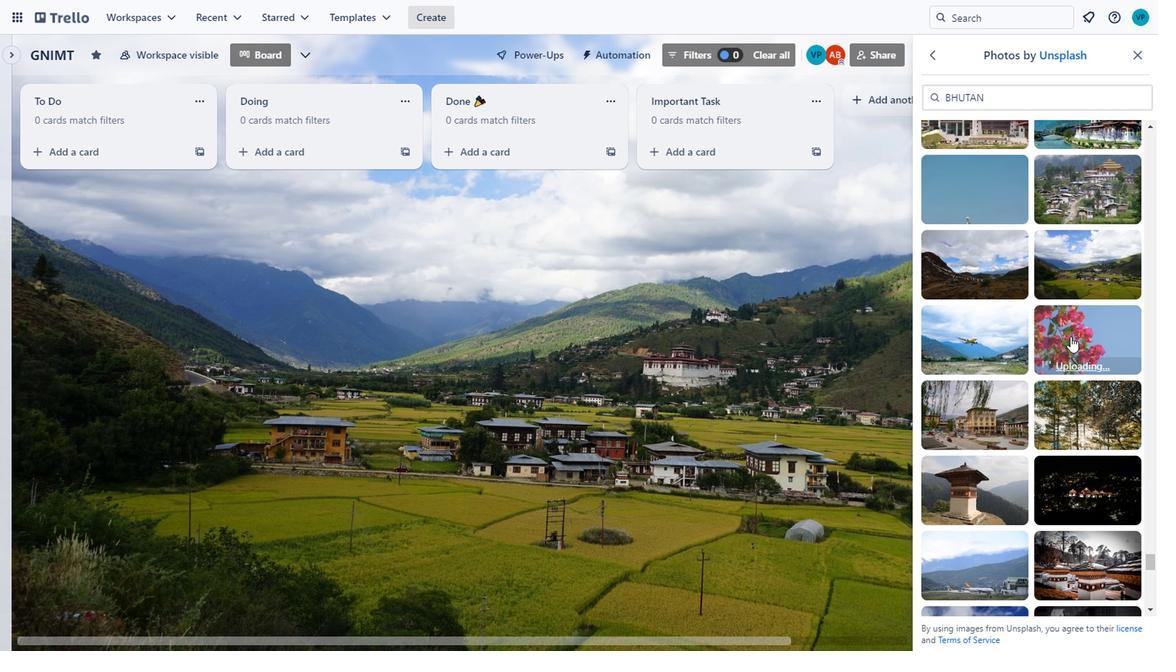 
Action: Mouse moved to (1118, 354)
Screenshot: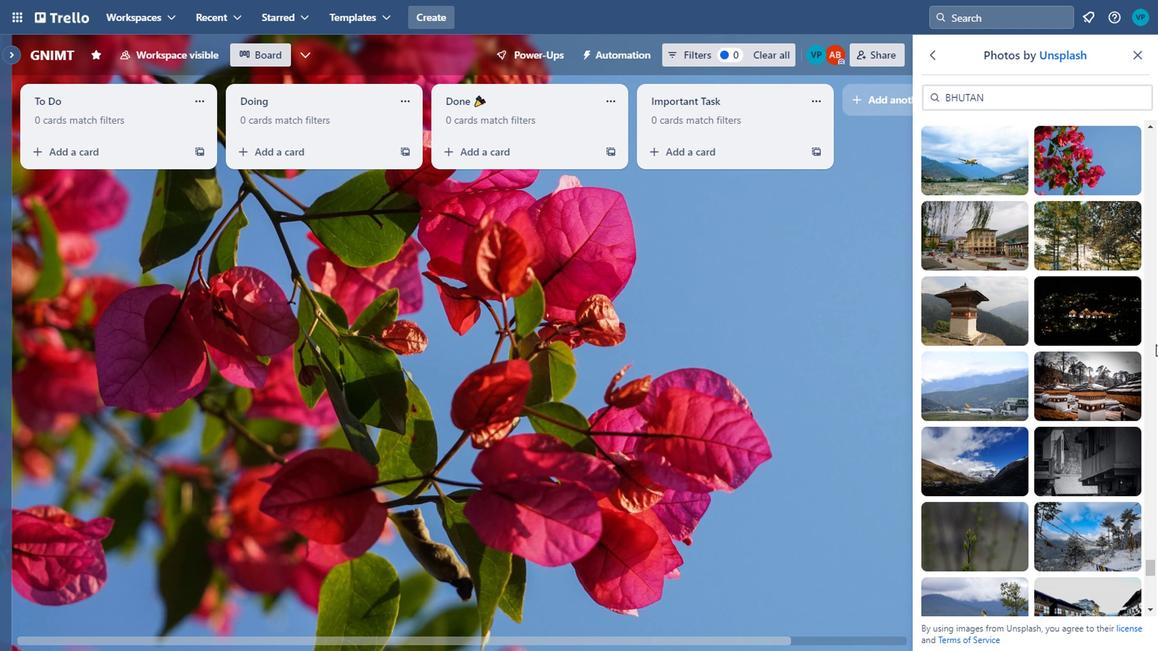 
Action: Mouse scrolled (1118, 354) with delta (0, 0)
Screenshot: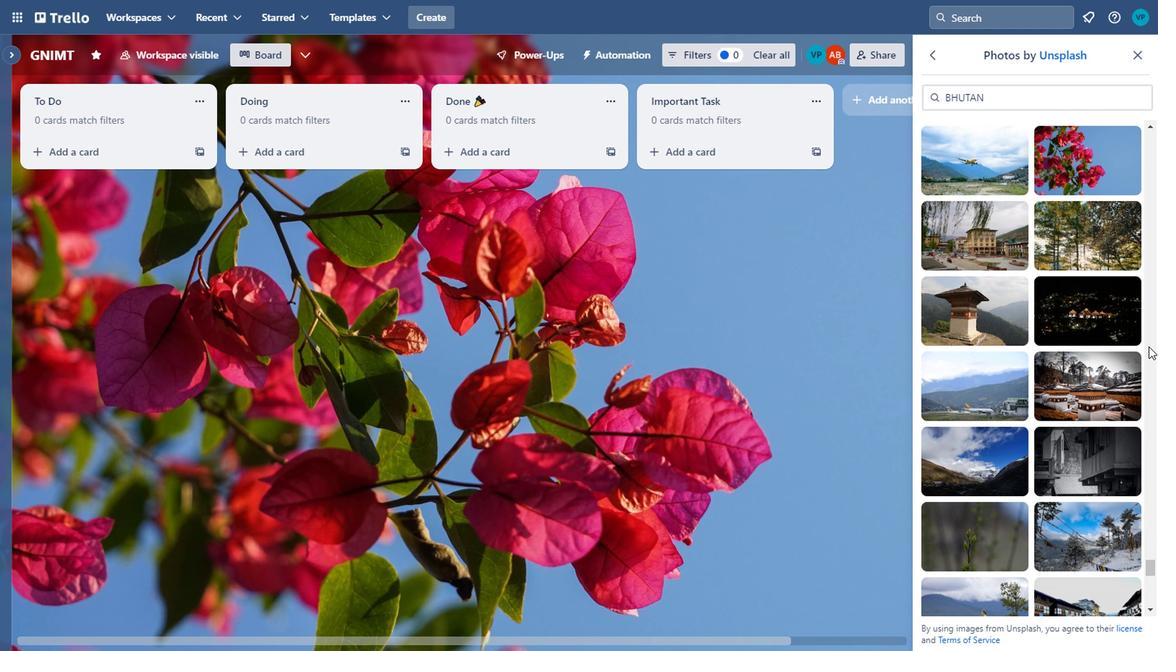 
Action: Mouse moved to (1092, 360)
Screenshot: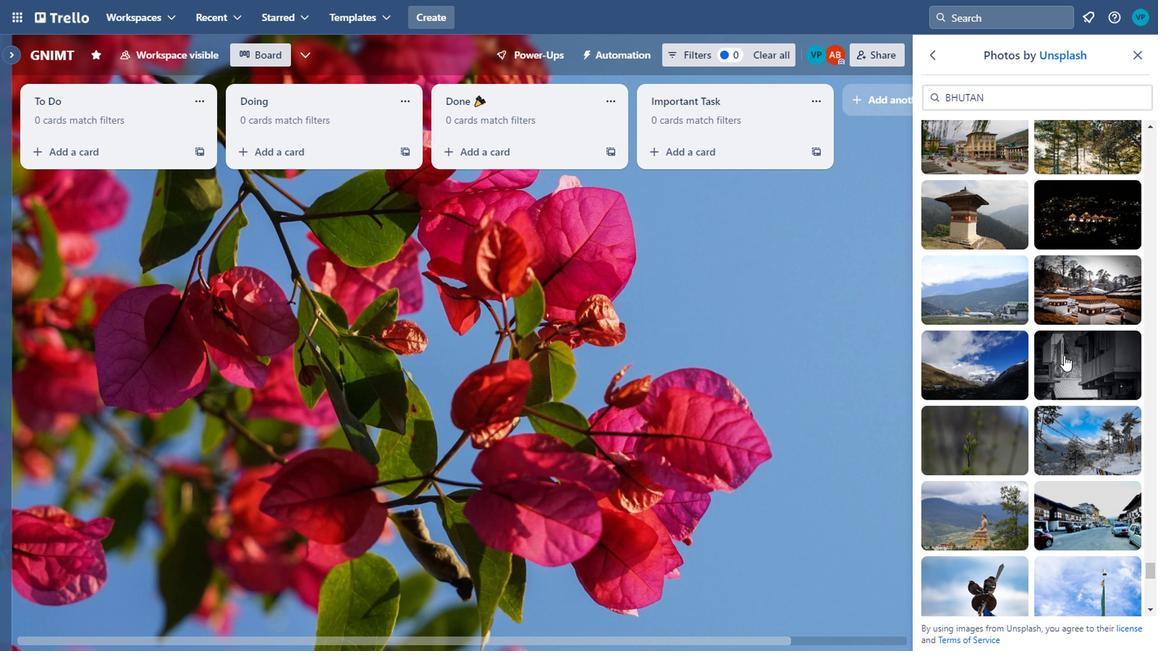 
Action: Mouse scrolled (1092, 359) with delta (0, 0)
Screenshot: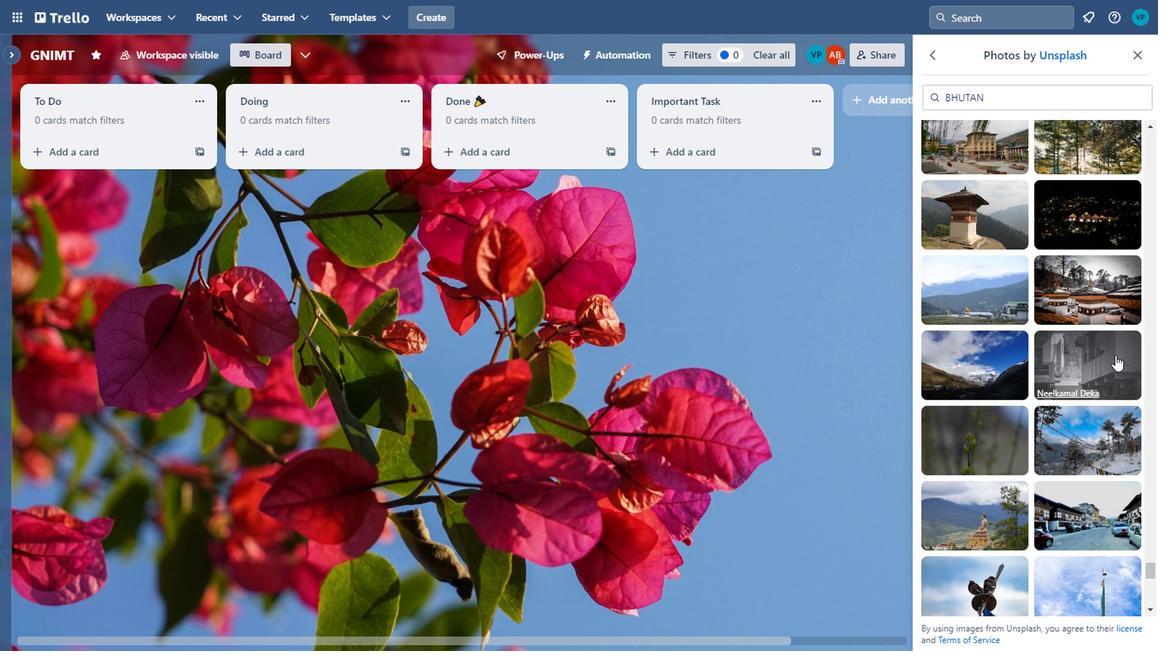 
Action: Mouse moved to (1076, 335)
Screenshot: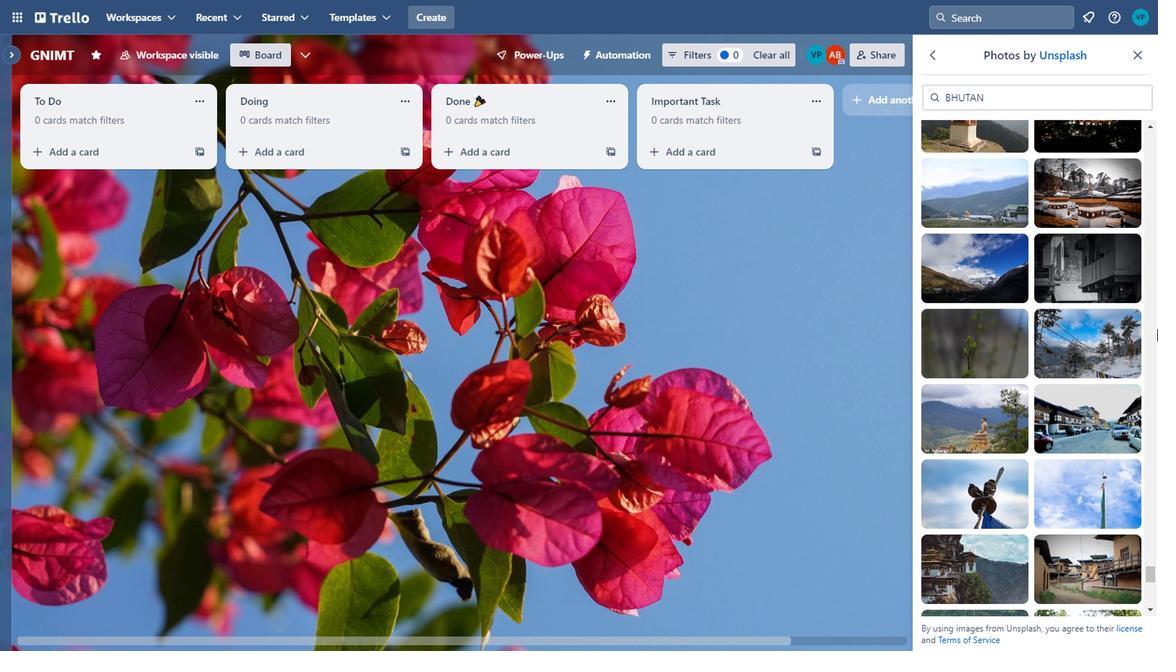 
Action: Mouse pressed left at (1076, 335)
Screenshot: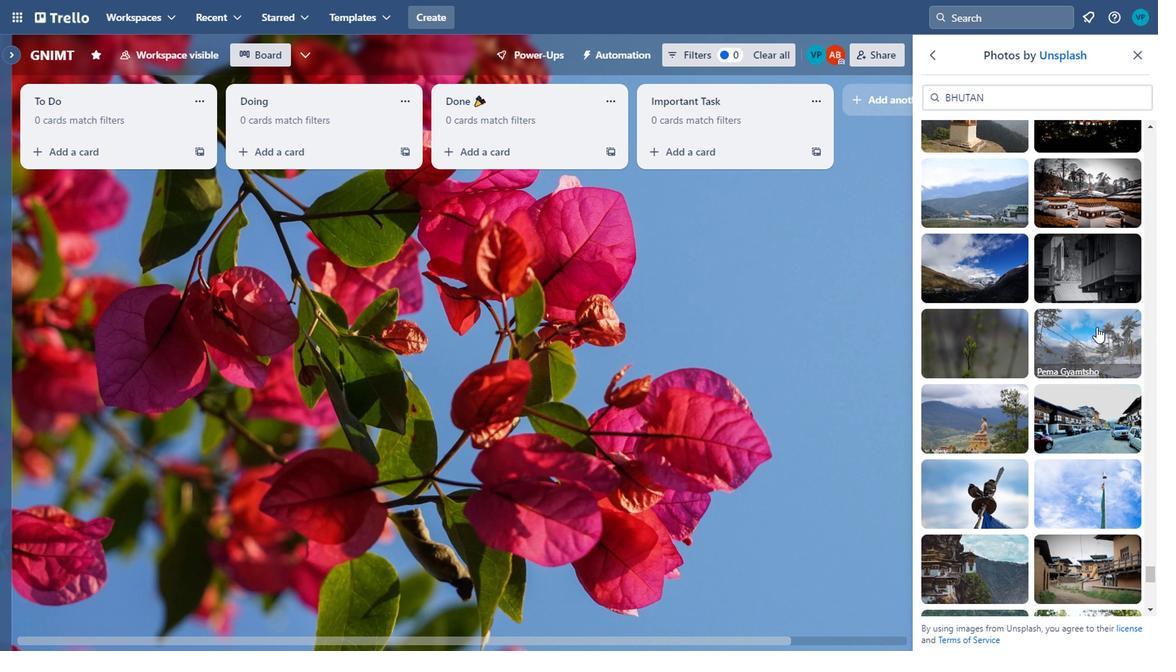
Action: Mouse scrolled (1076, 334) with delta (0, 0)
Screenshot: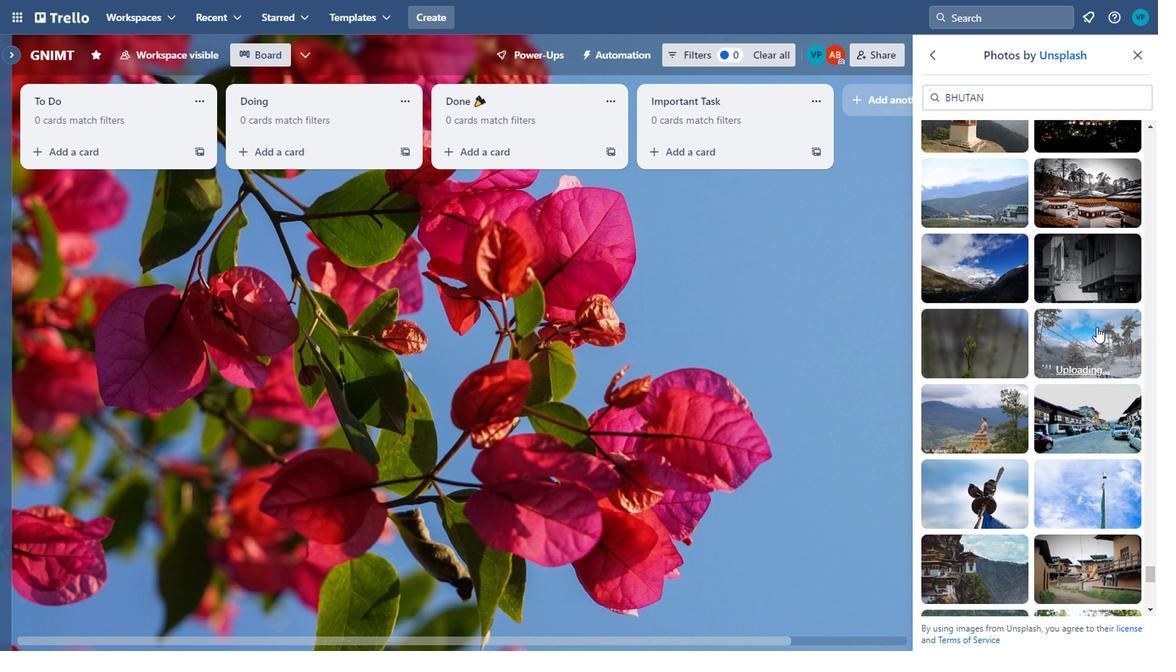 
Action: Mouse moved to (1089, 378)
Screenshot: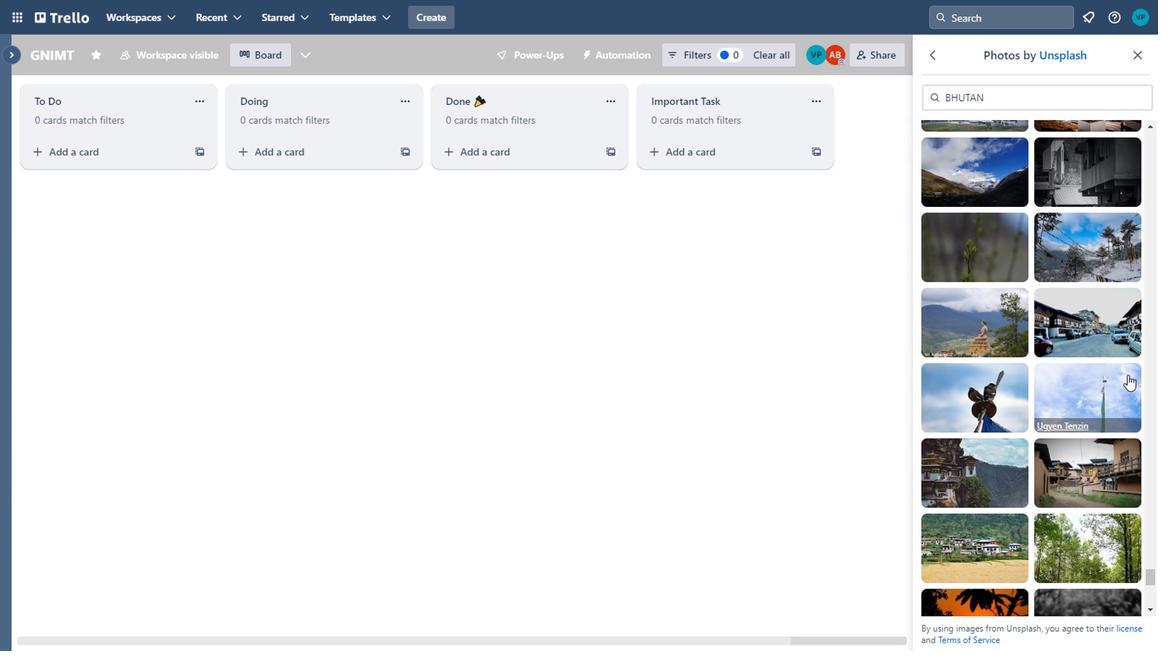 
Action: Mouse scrolled (1089, 378) with delta (0, 0)
Screenshot: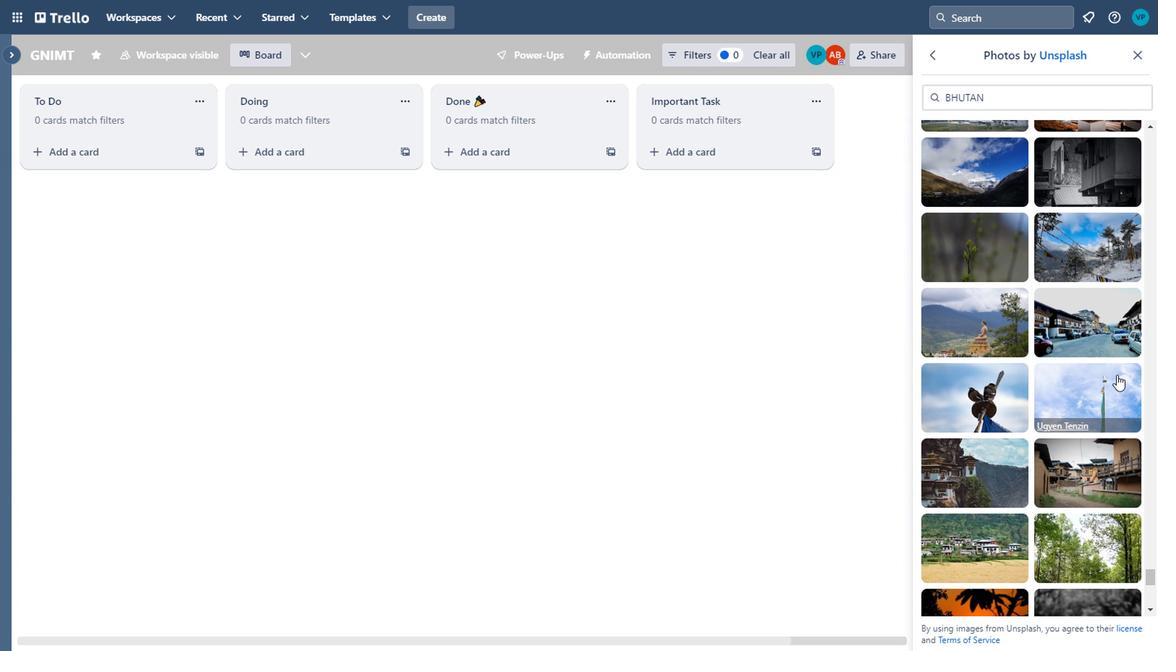 
Action: Mouse moved to (978, 369)
Screenshot: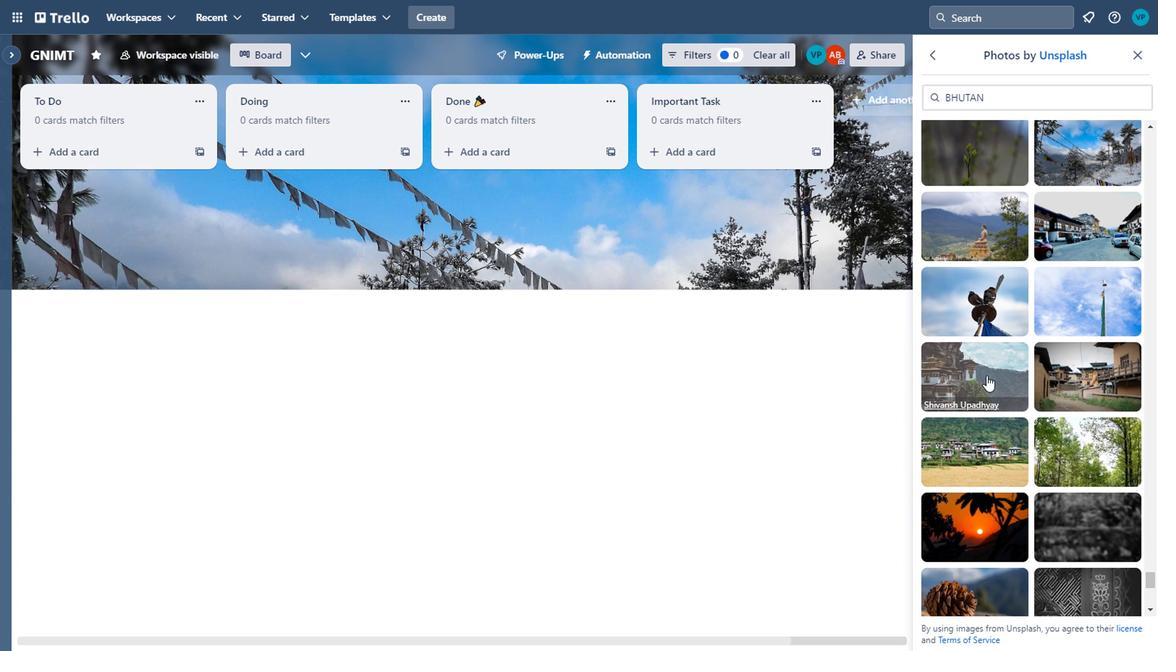 
Action: Mouse pressed left at (978, 369)
Screenshot: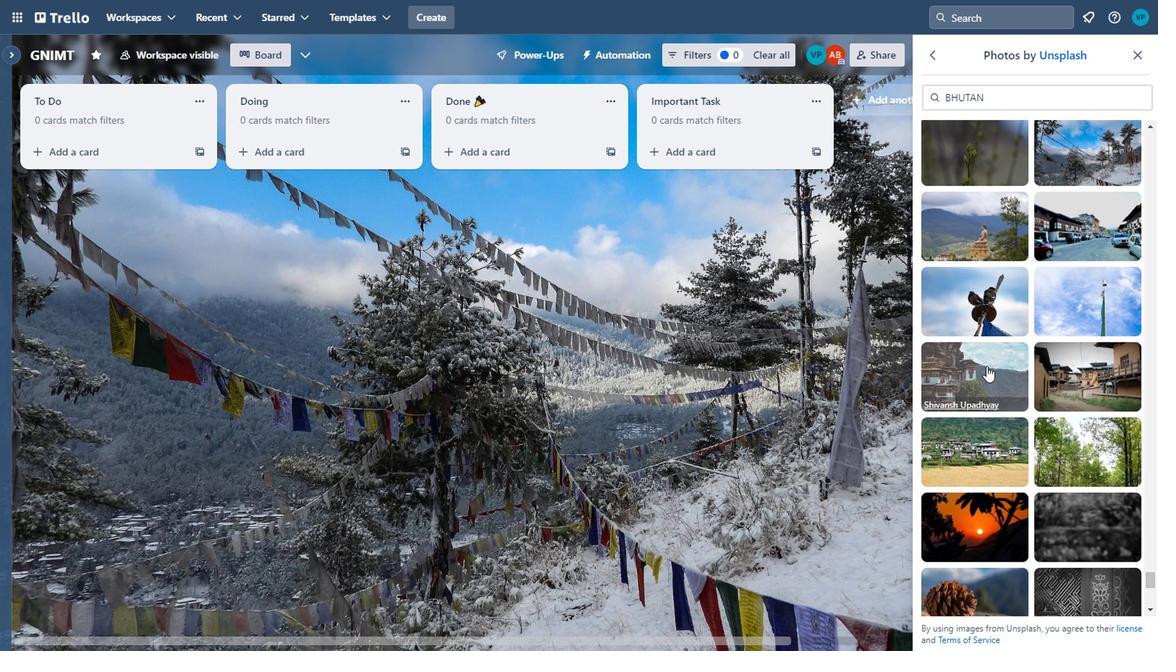 
Action: Mouse moved to (1032, 386)
Screenshot: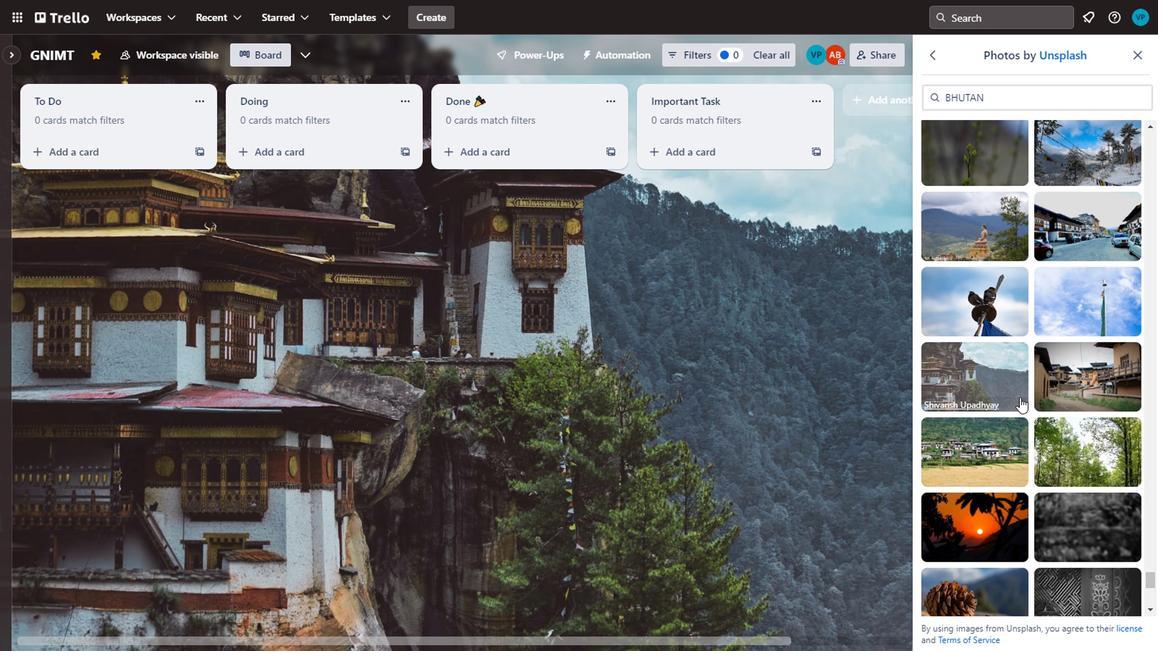 
Action: Mouse scrolled (1032, 386) with delta (0, 0)
Screenshot: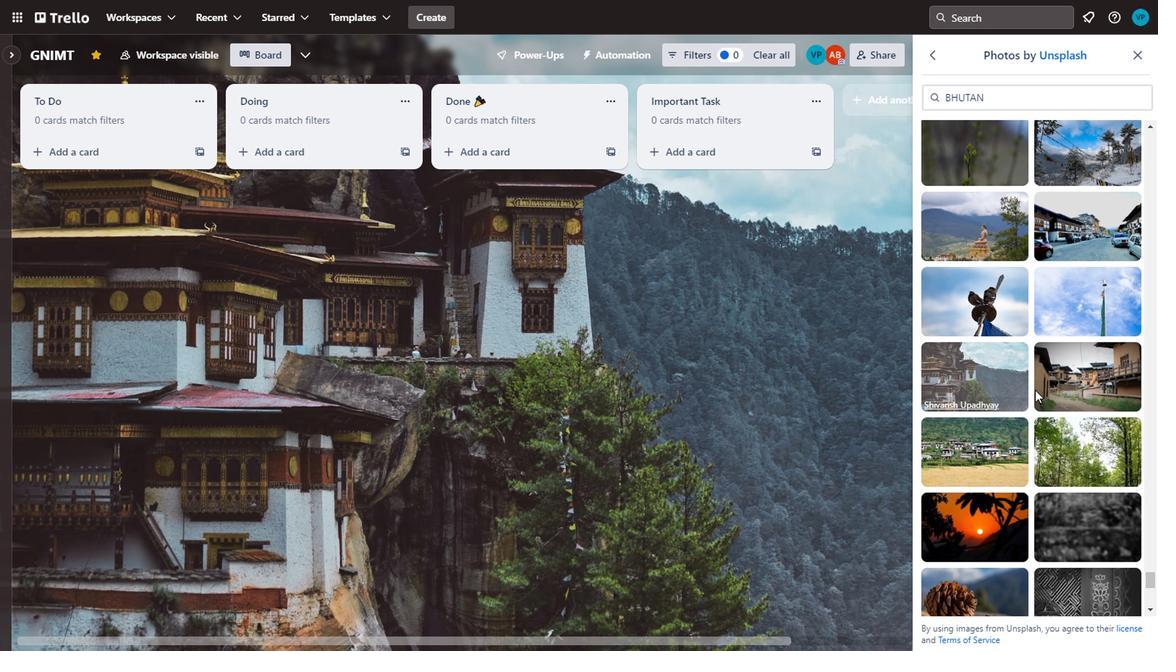 
Action: Mouse moved to (1086, 301)
Screenshot: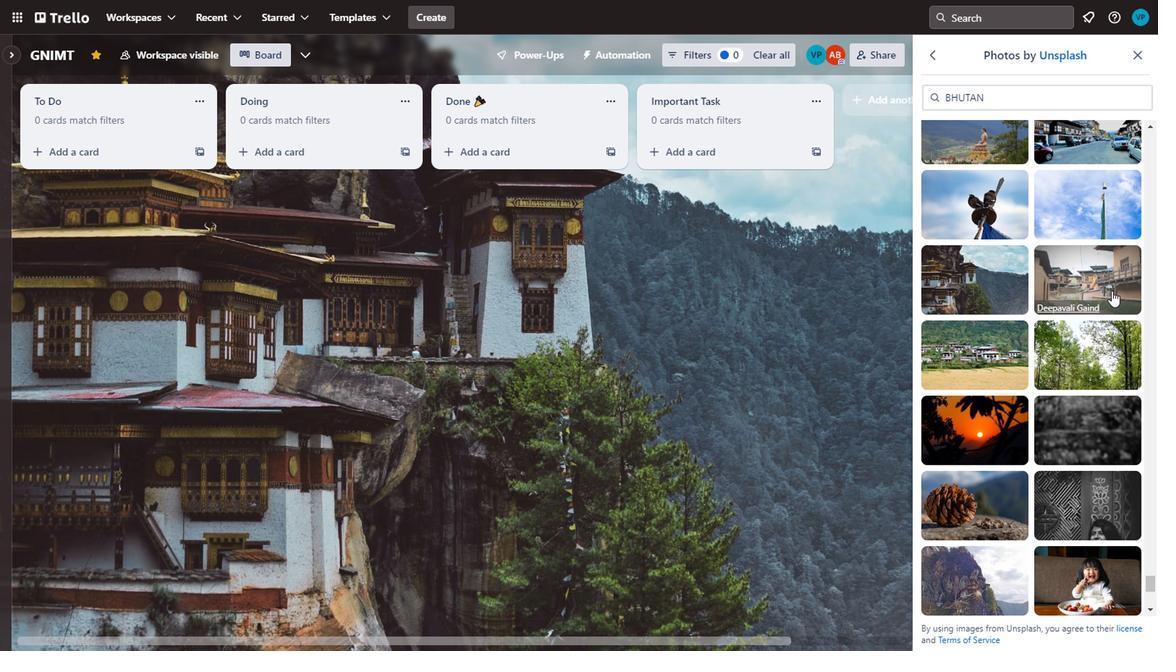 
Action: Mouse pressed left at (1086, 301)
Screenshot: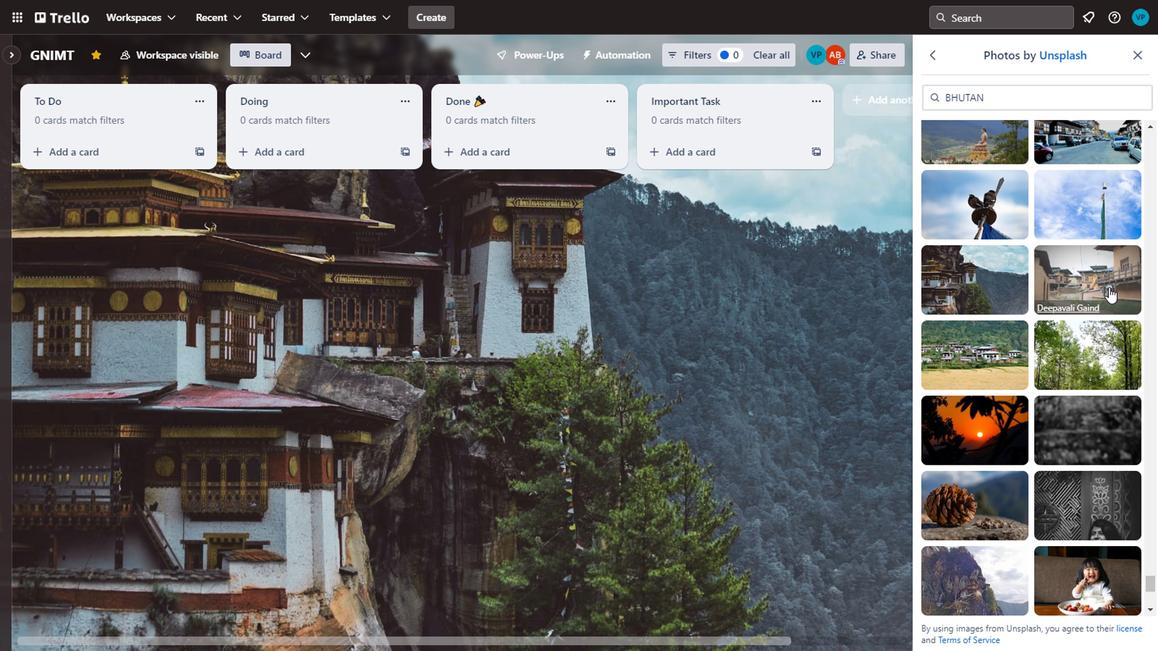 
Action: Mouse moved to (978, 341)
Screenshot: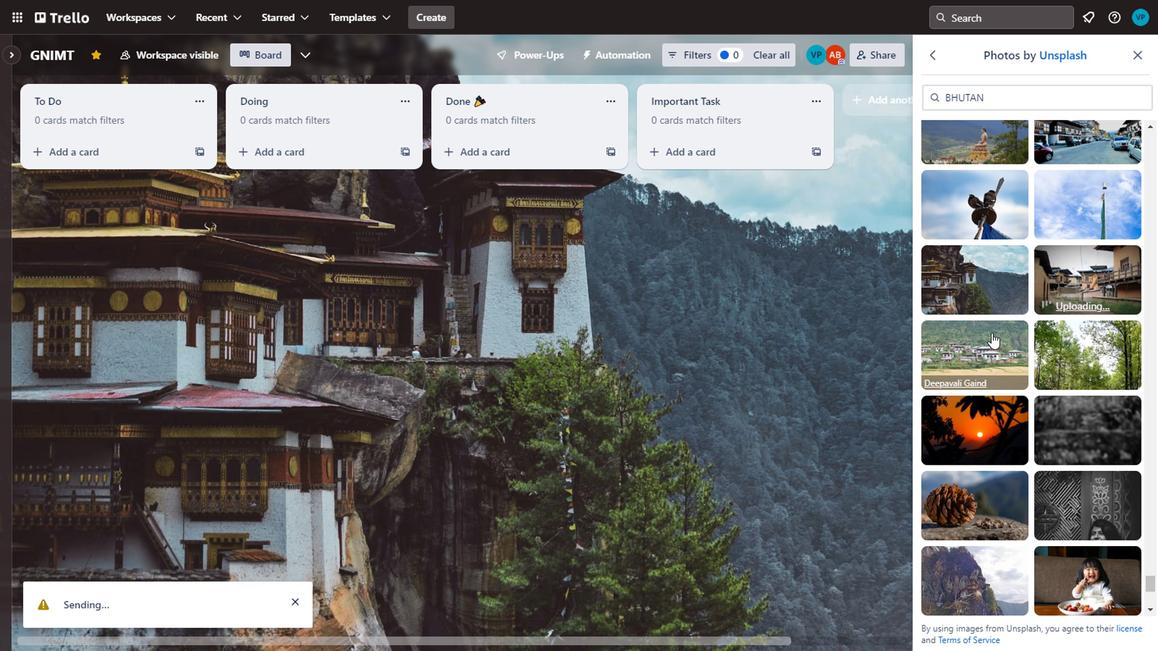 
Action: Mouse pressed left at (978, 341)
Screenshot: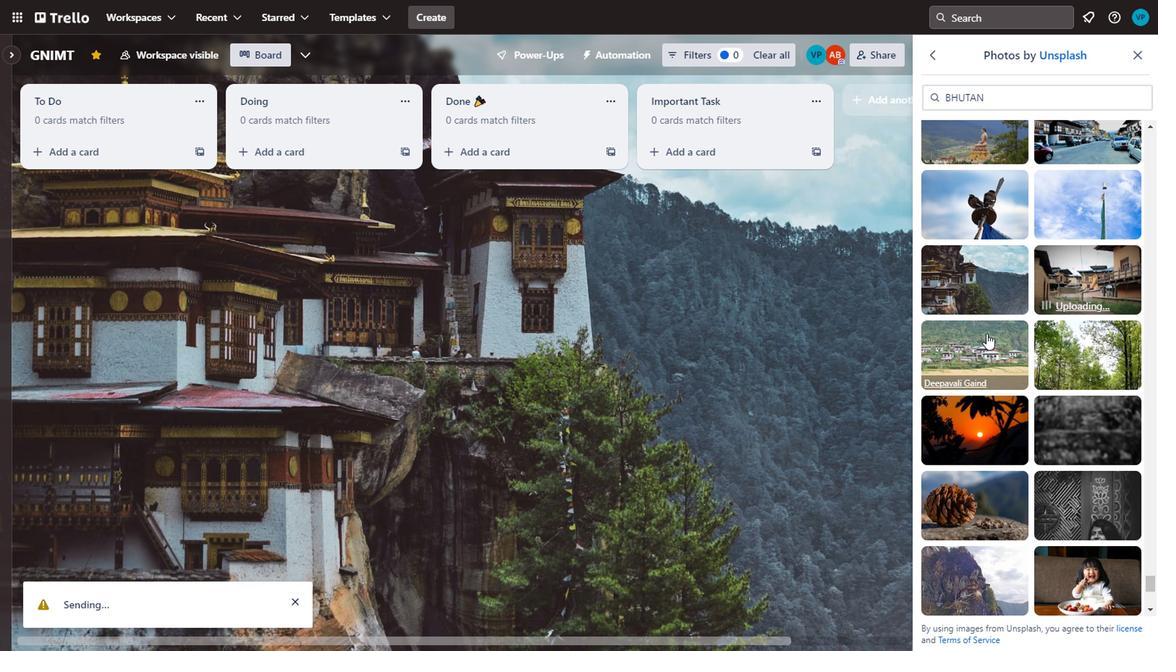 
Action: Mouse moved to (1052, 355)
Screenshot: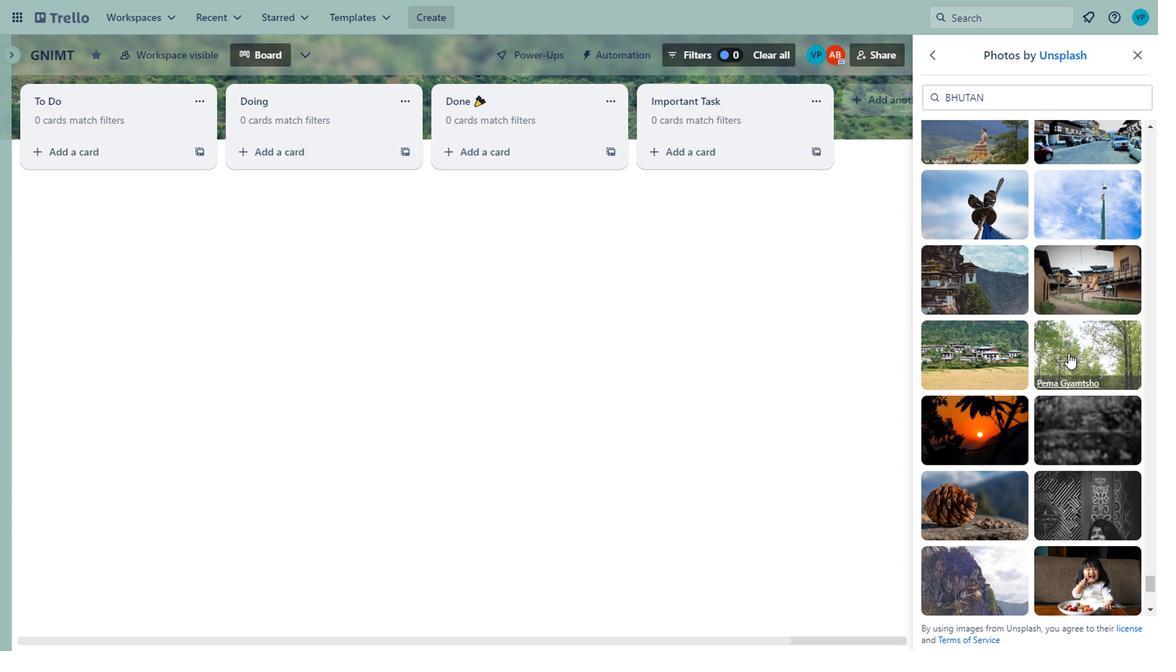 
Action: Mouse pressed left at (1052, 355)
Screenshot: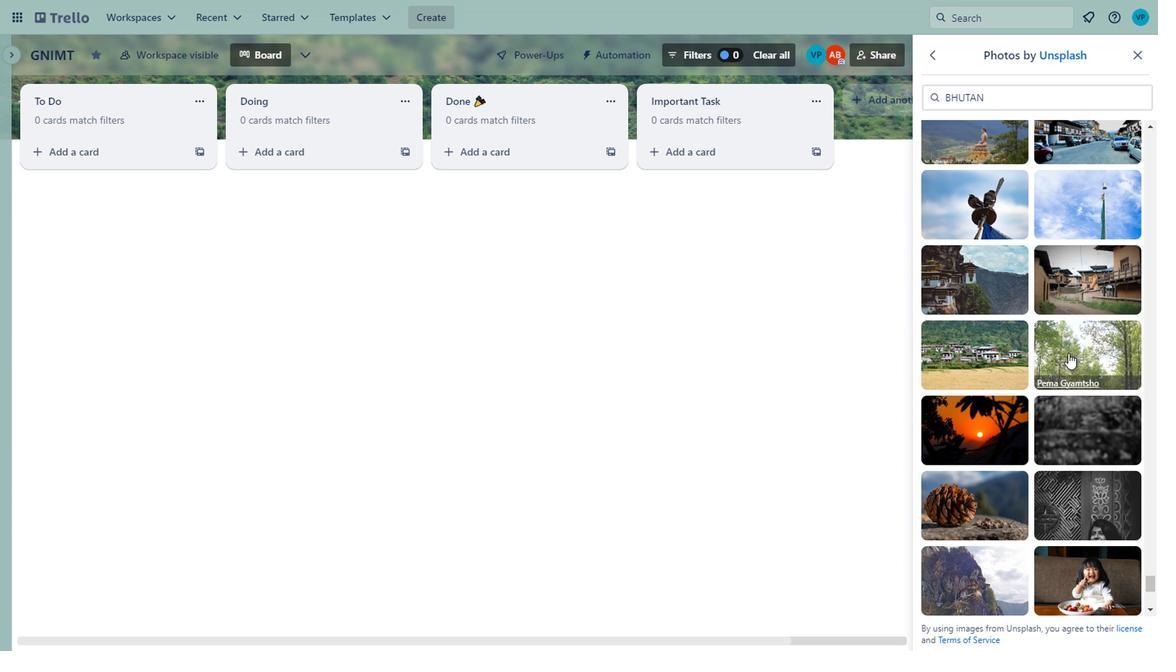 
Action: Mouse scrolled (1052, 354) with delta (0, 0)
Screenshot: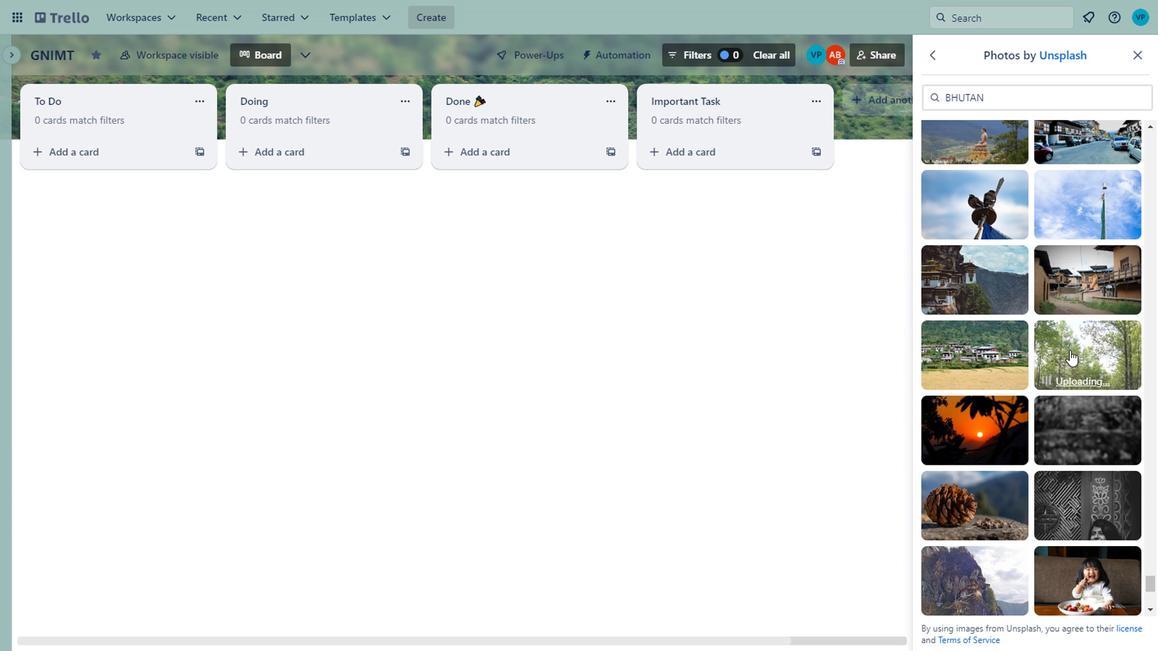 
Action: Mouse moved to (974, 335)
Screenshot: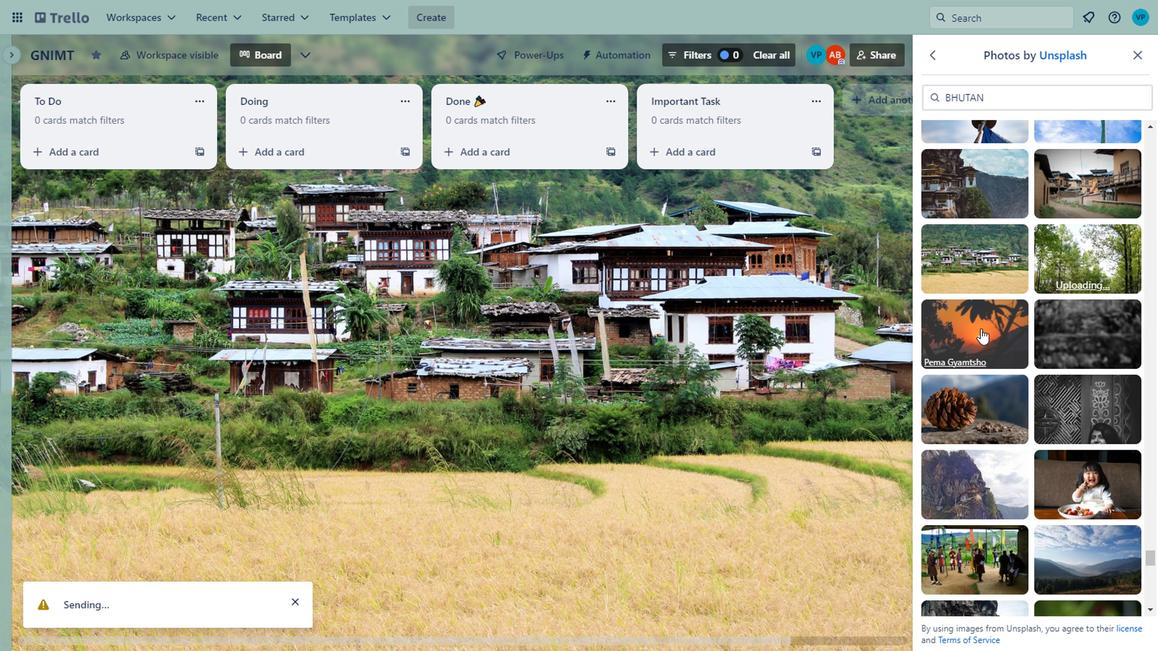 
Action: Mouse pressed left at (974, 335)
Screenshot: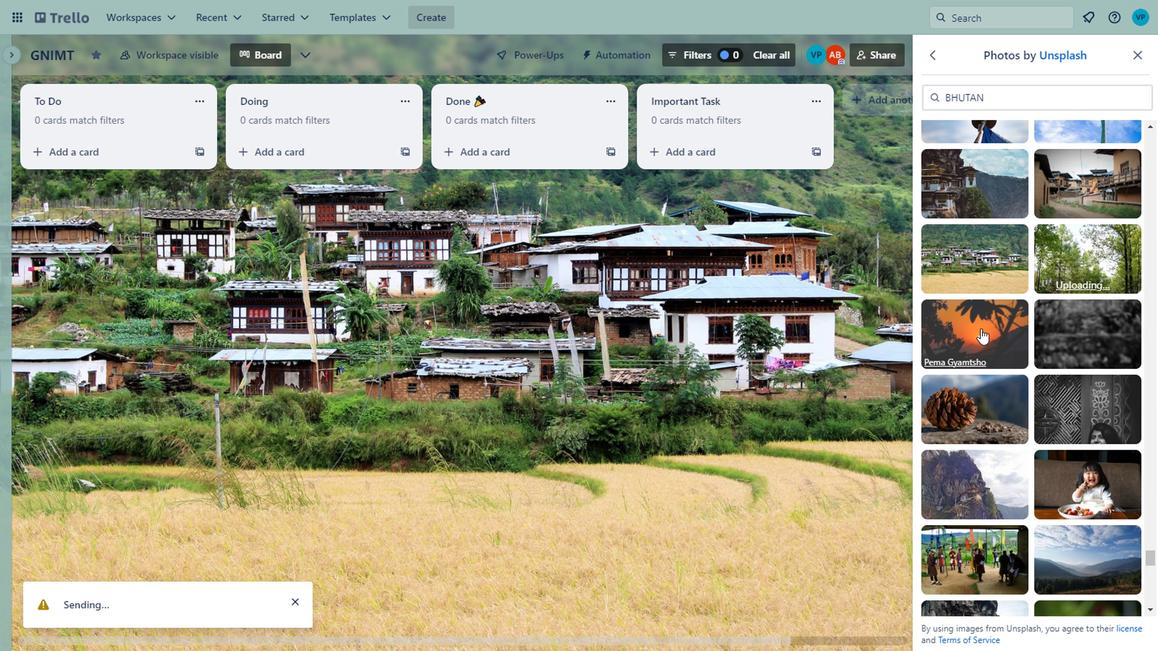 
Action: Mouse moved to (1056, 332)
Screenshot: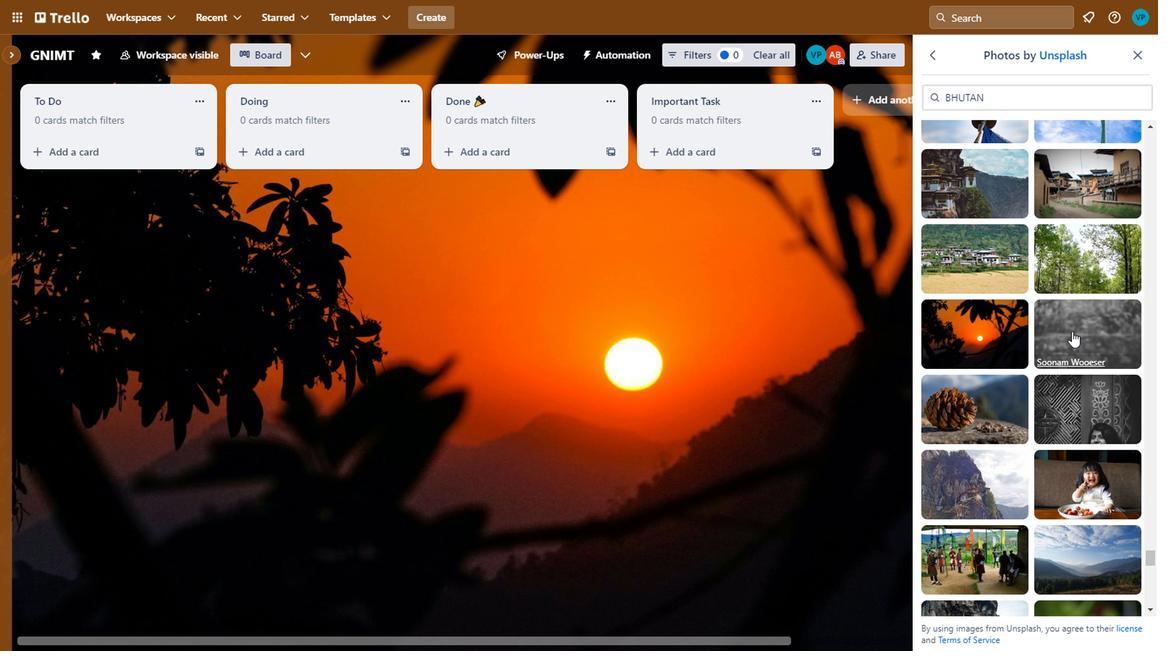 
Action: Mouse pressed left at (1056, 332)
Screenshot: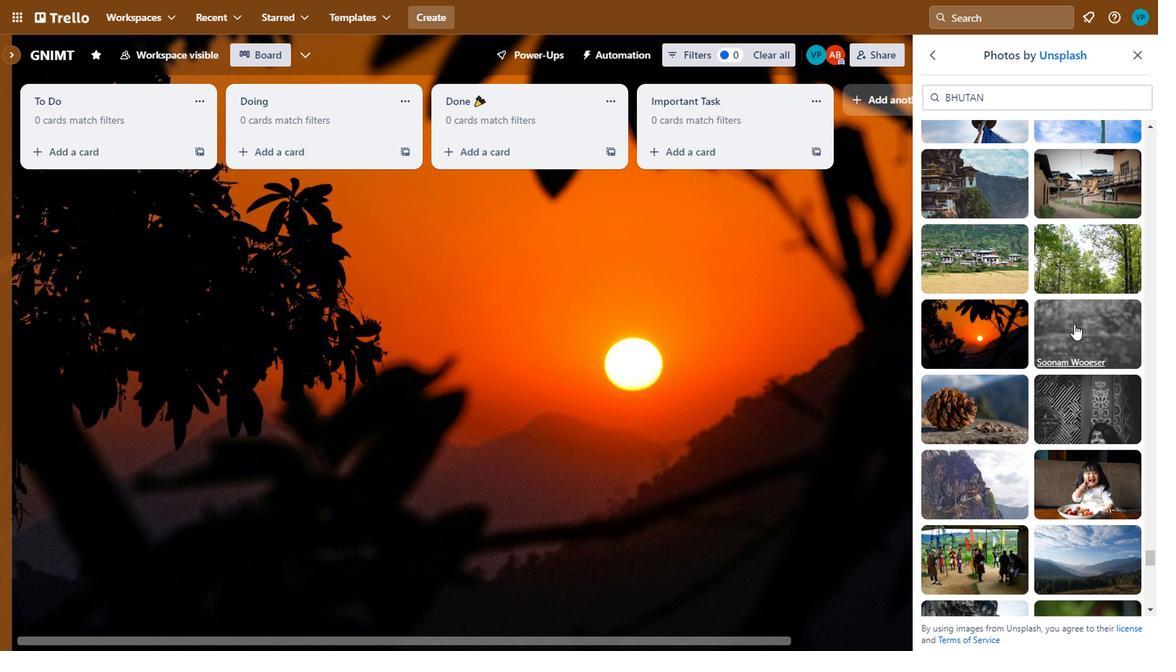 
Action: Mouse moved to (975, 391)
Screenshot: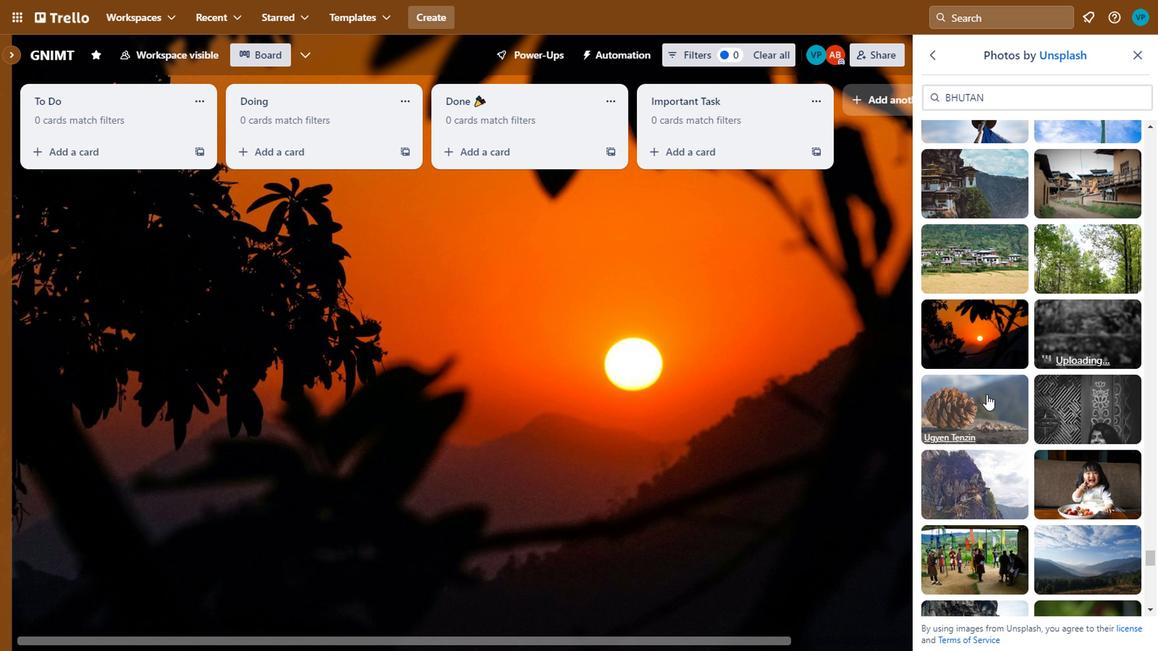 
Action: Mouse scrolled (975, 390) with delta (0, 0)
Screenshot: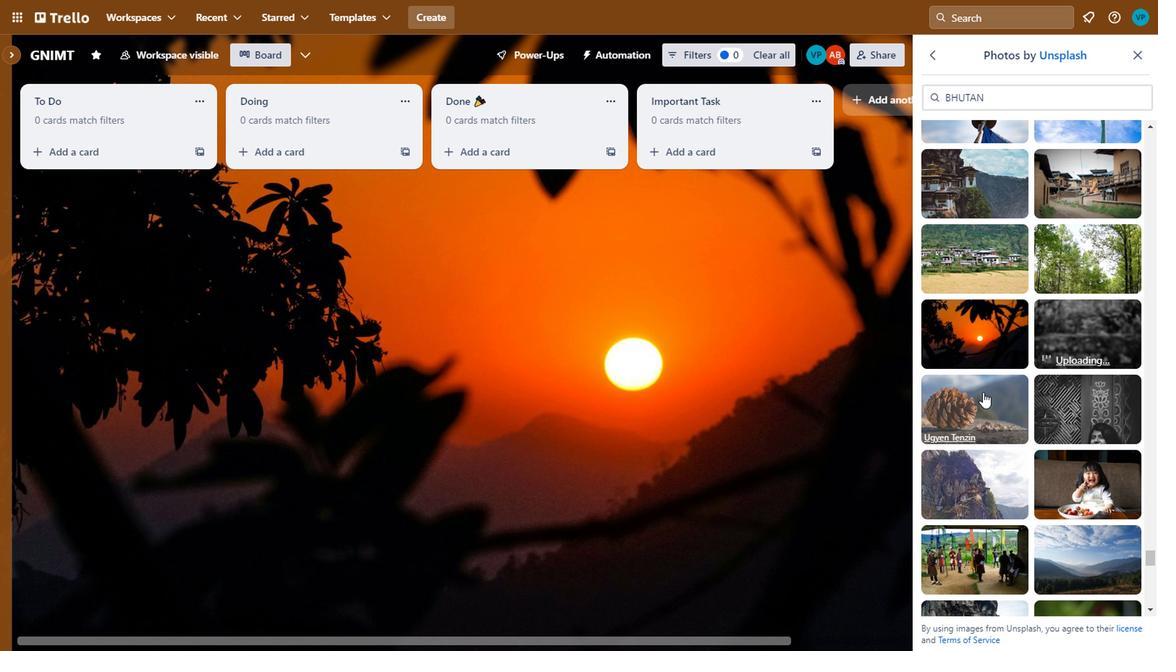 
Action: Mouse moved to (972, 314)
Screenshot: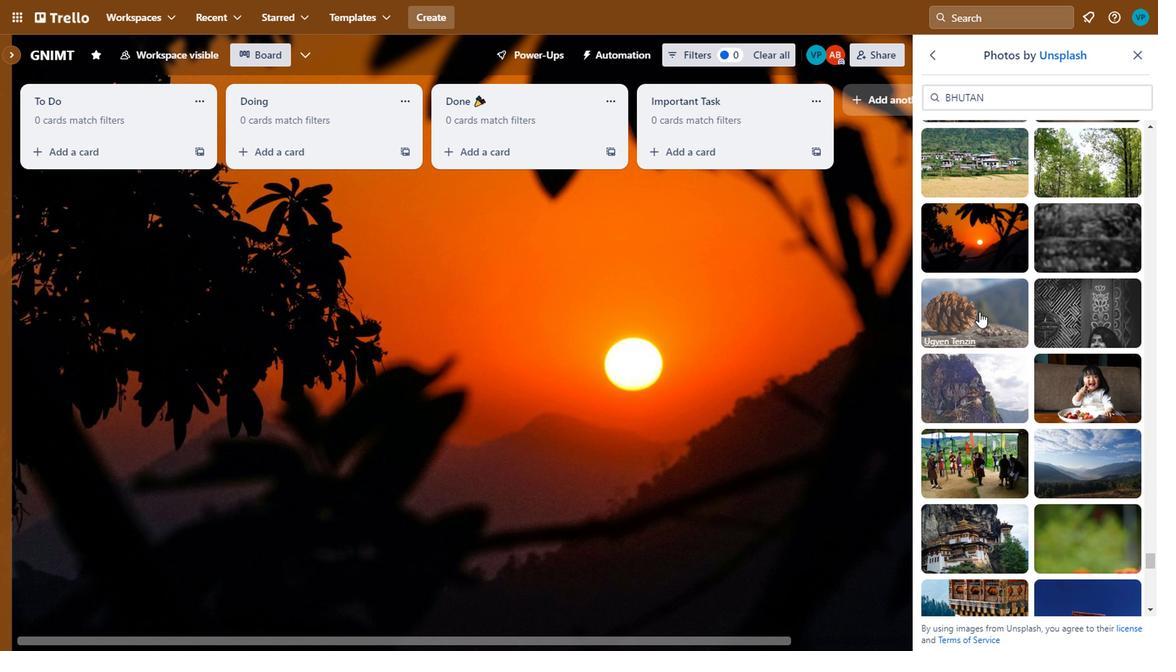 
Action: Mouse pressed left at (972, 314)
Screenshot: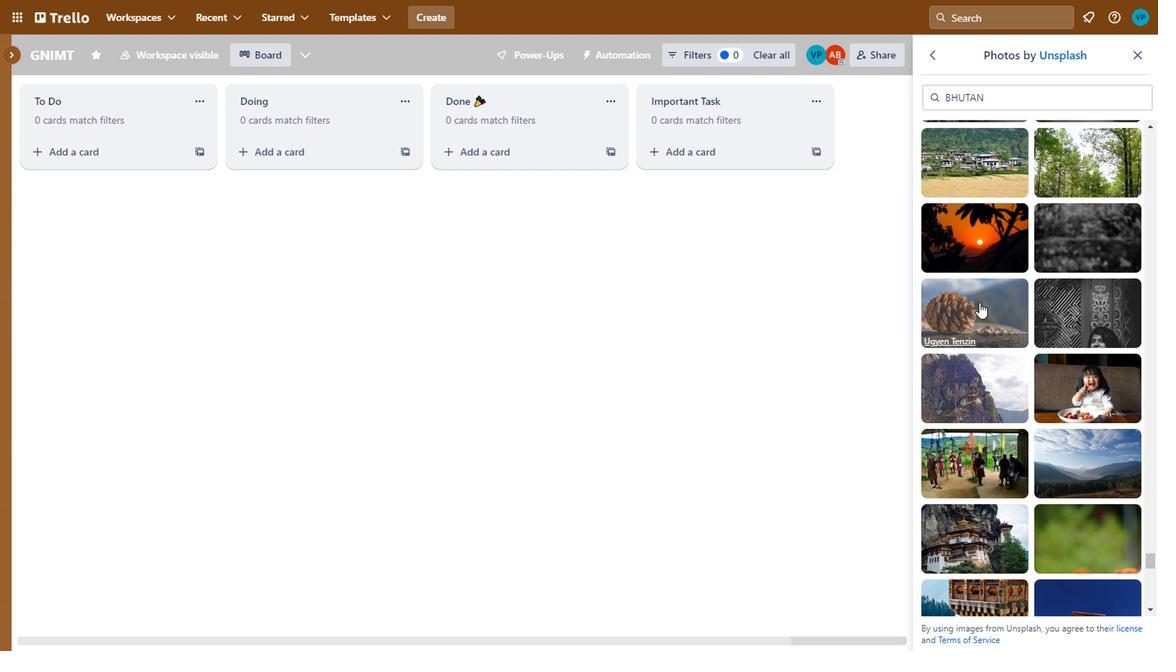 
Action: Mouse moved to (1057, 319)
Screenshot: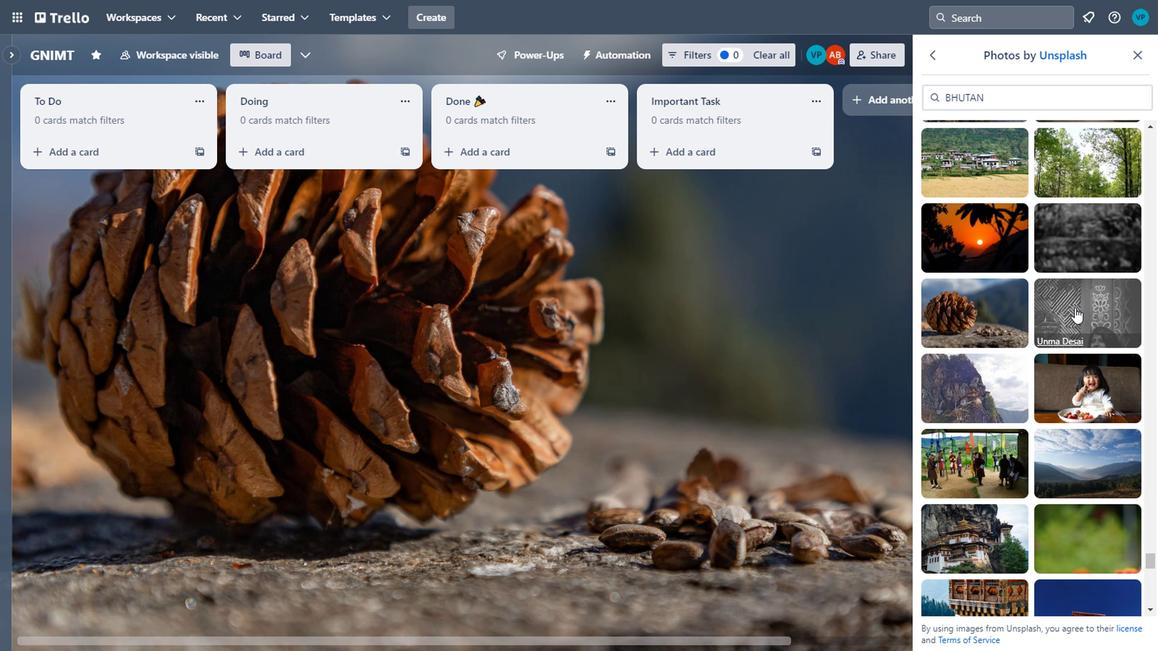 
Action: Mouse pressed left at (1057, 319)
Screenshot: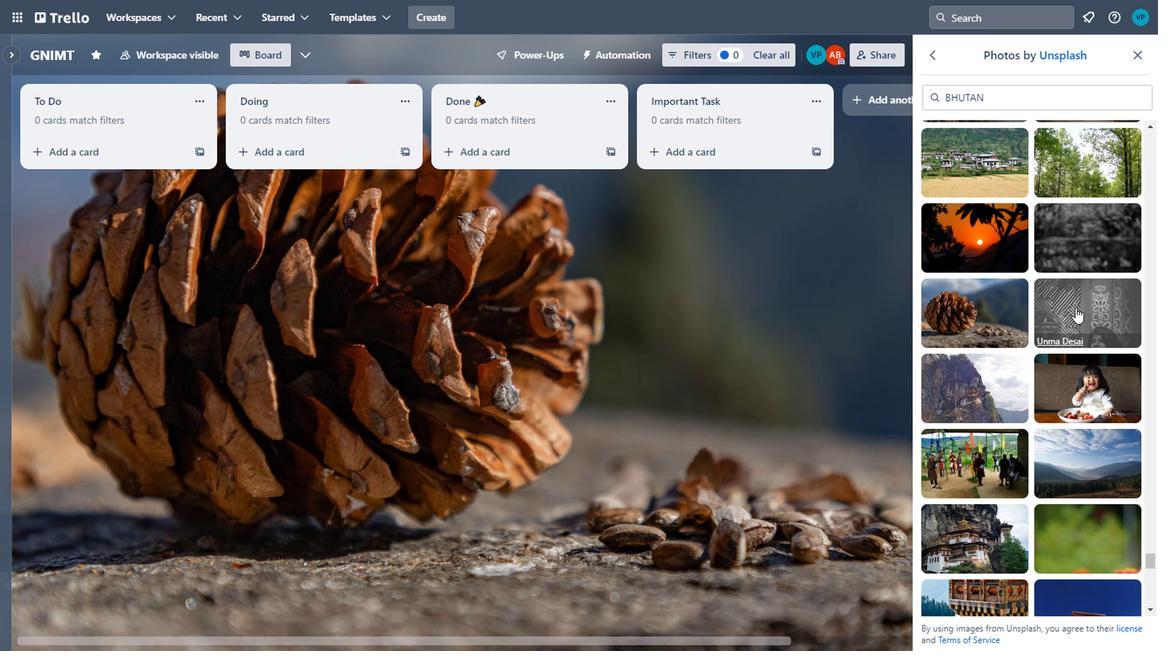 
Action: Mouse moved to (956, 388)
Screenshot: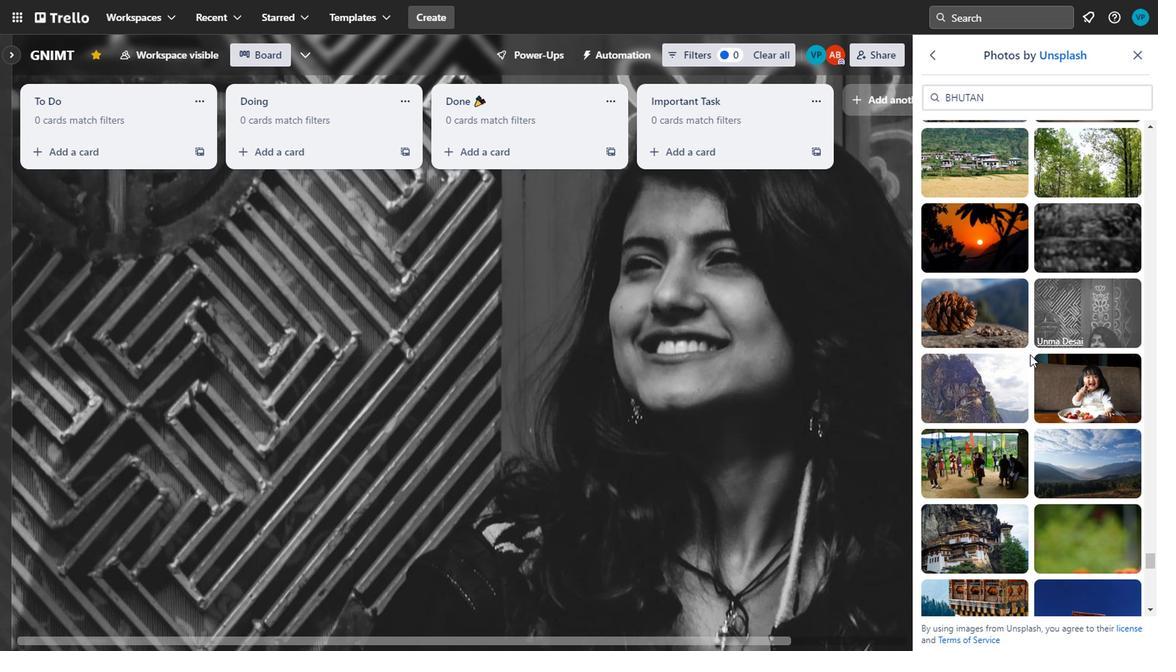 
Action: Mouse pressed left at (956, 388)
Screenshot: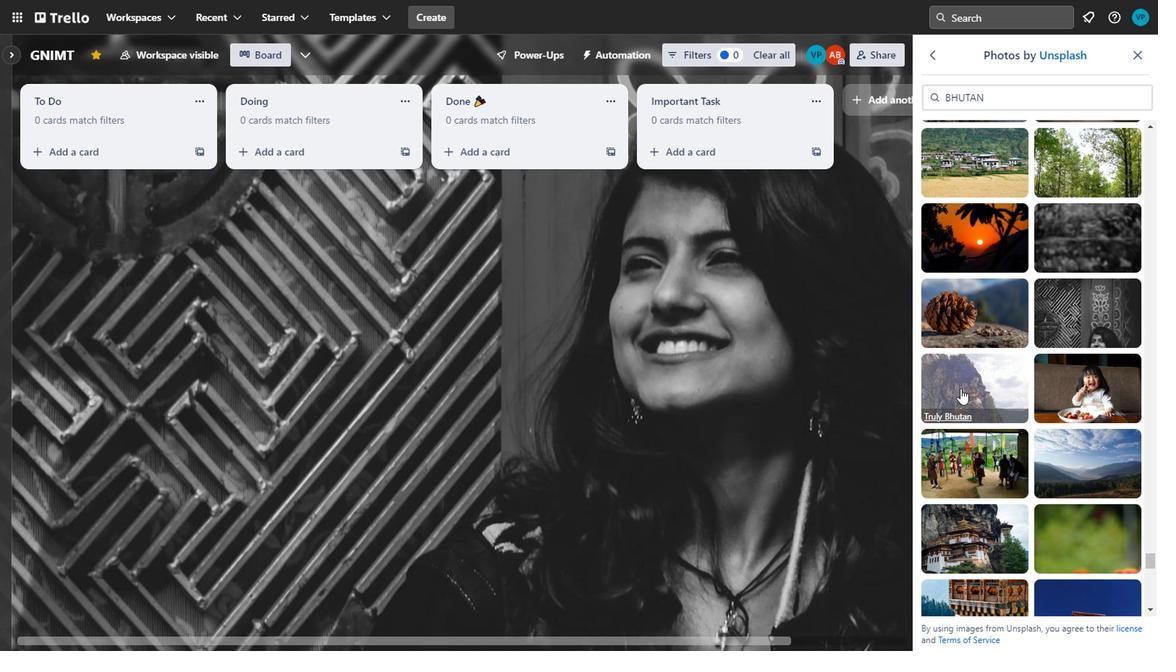 
Action: Mouse moved to (1067, 383)
Screenshot: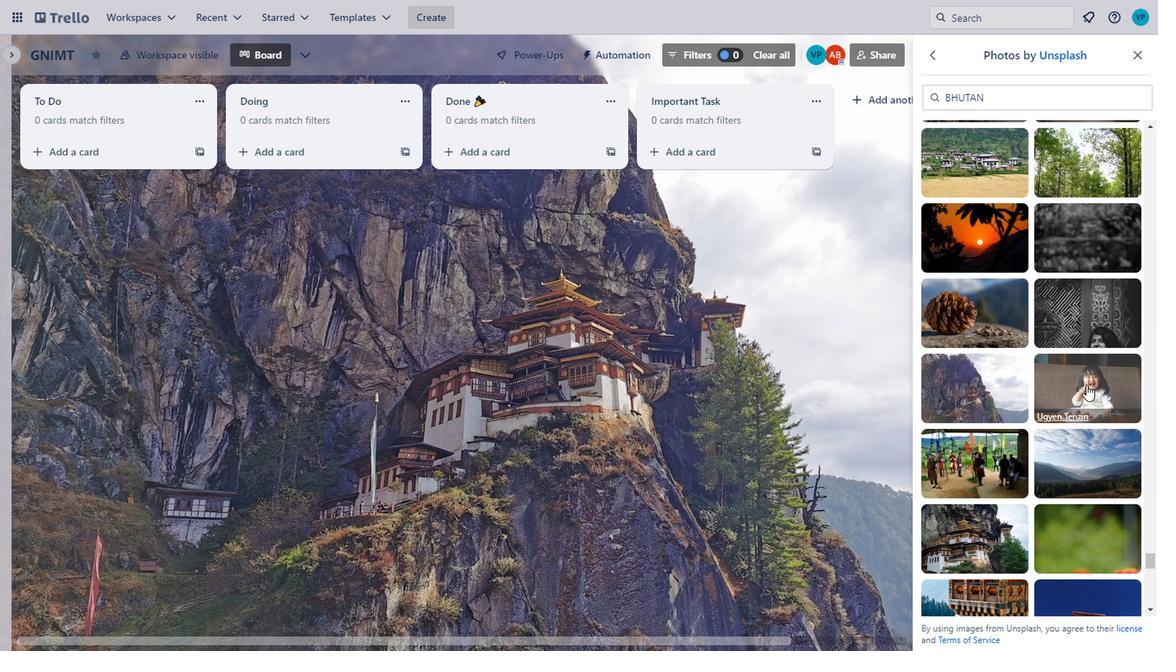 
Action: Mouse pressed left at (1067, 383)
Screenshot: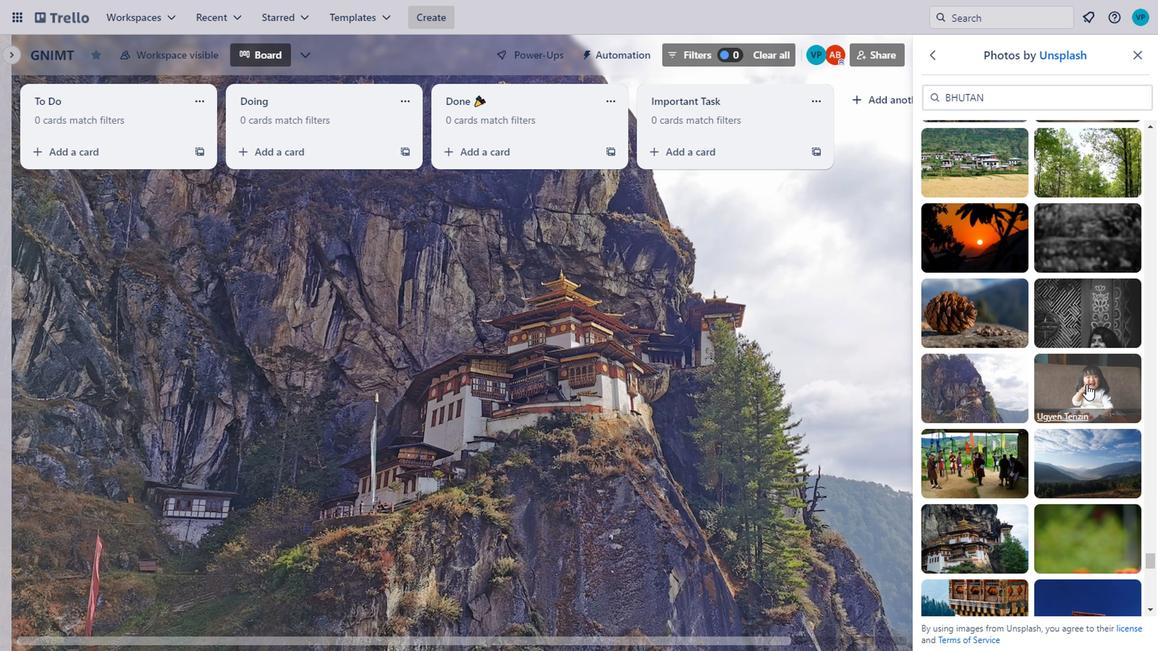 
Action: Mouse moved to (1082, 378)
Screenshot: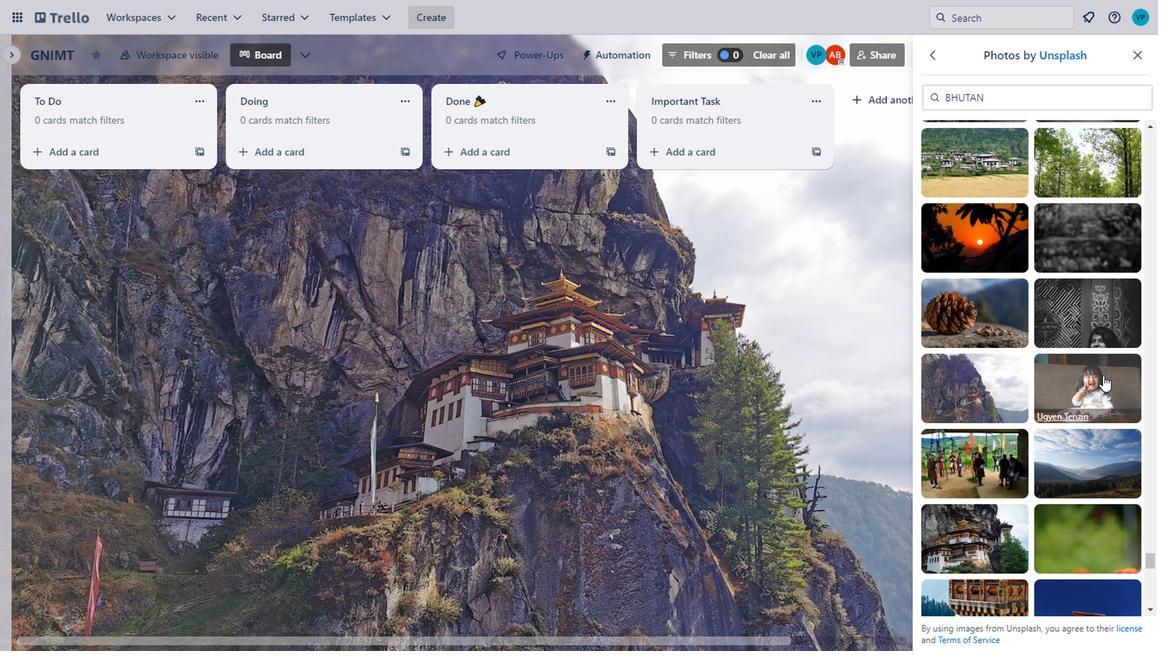 
